 Task: Plan a visit to the science museum on the 12th at 1:00 PM to 2 PM.
Action: Mouse moved to (389, 124)
Screenshot: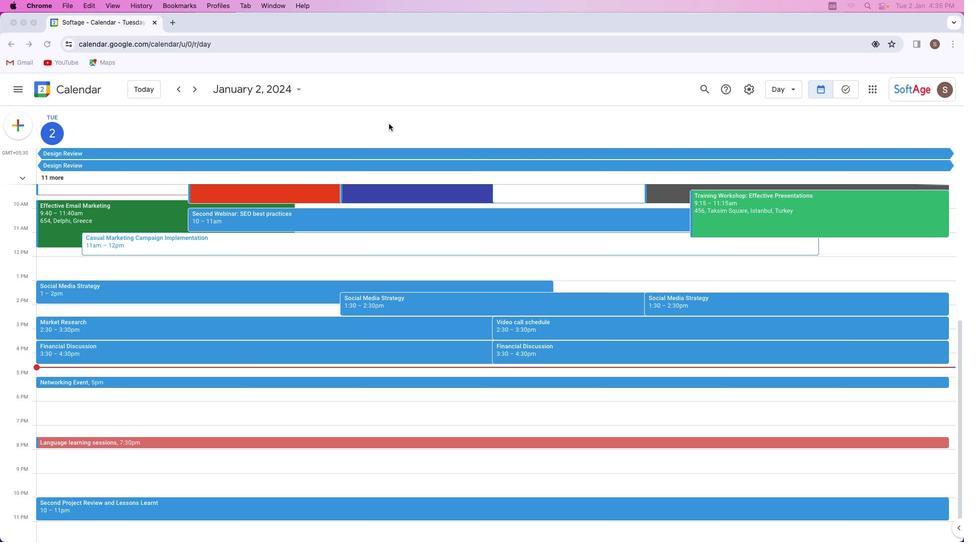 
Action: Mouse pressed left at (389, 124)
Screenshot: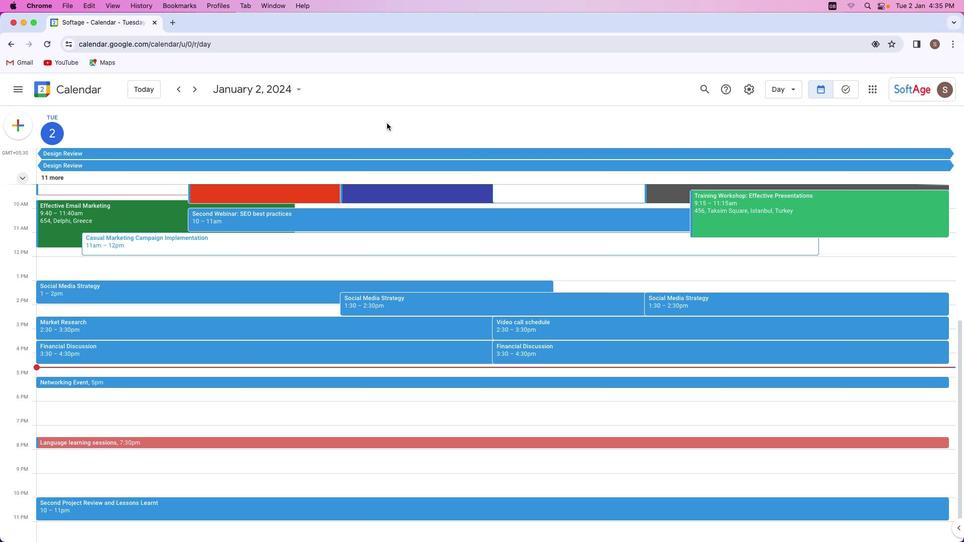 
Action: Mouse moved to (19, 121)
Screenshot: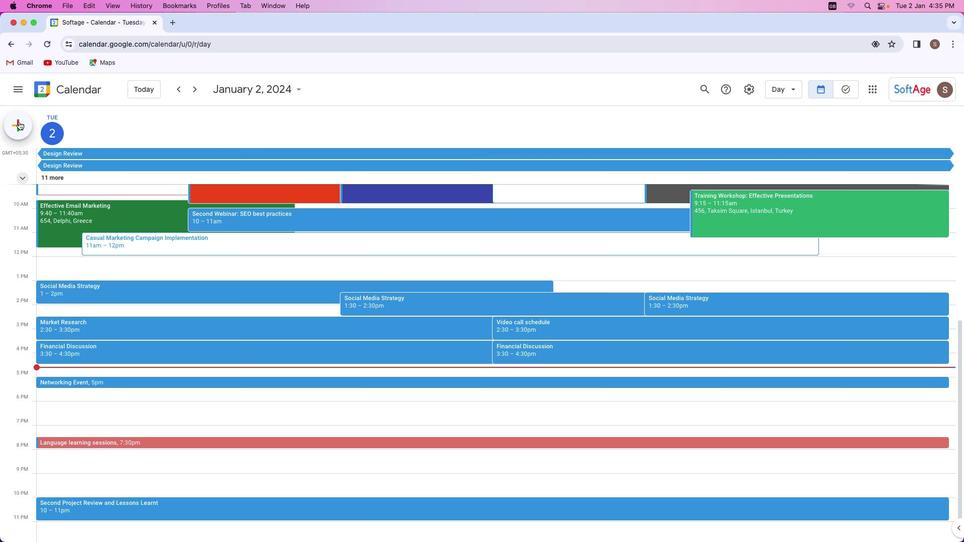 
Action: Mouse pressed left at (19, 121)
Screenshot: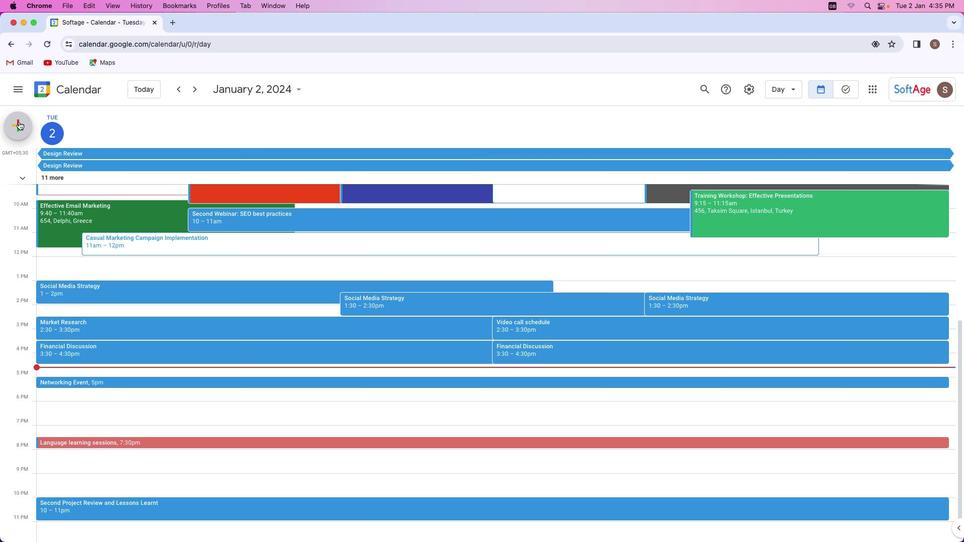 
Action: Mouse moved to (39, 151)
Screenshot: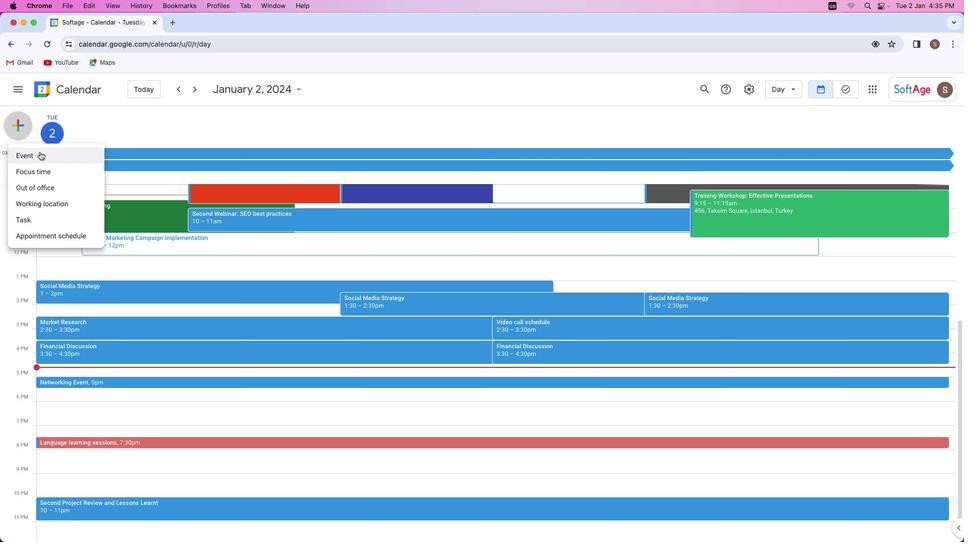 
Action: Mouse pressed left at (39, 151)
Screenshot: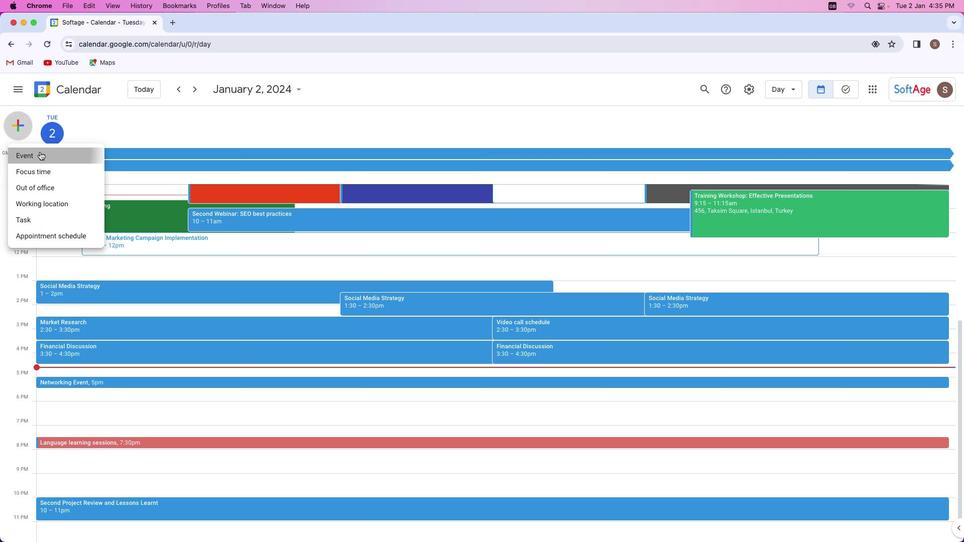 
Action: Mouse moved to (364, 214)
Screenshot: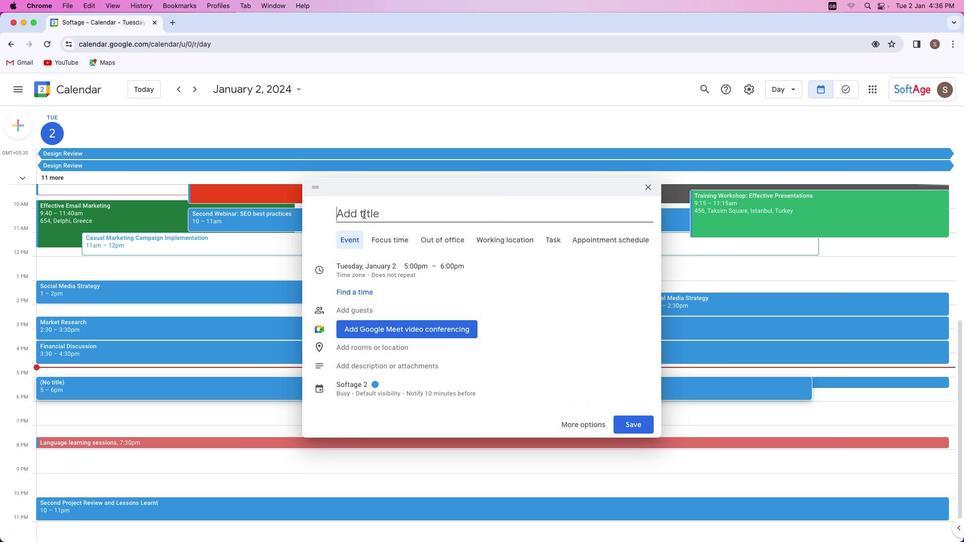 
Action: Mouse pressed left at (364, 214)
Screenshot: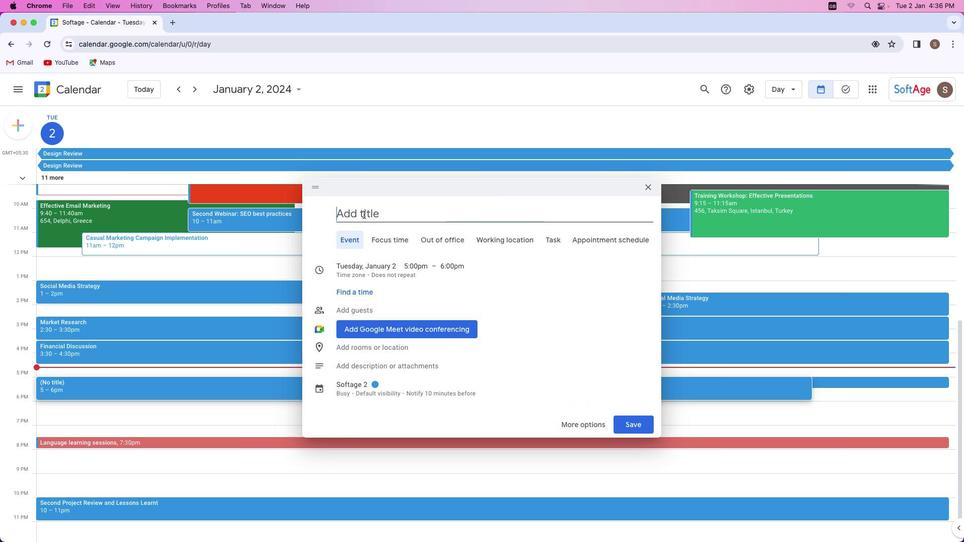 
Action: Mouse moved to (362, 217)
Screenshot: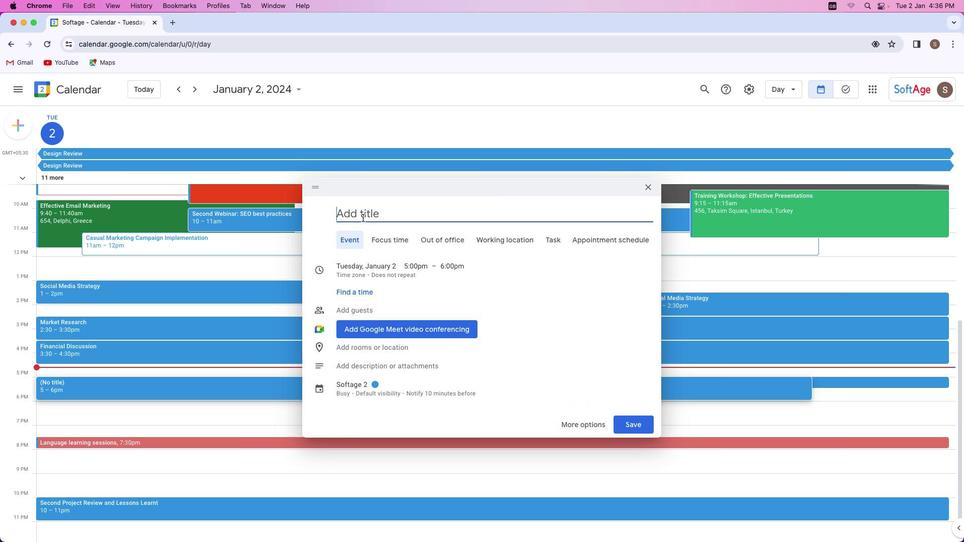 
Action: Key pressed Key.shift'V''i''s''i''t'Key.space't''o'Key.space's''c''i''e''n''c''e'Key.space'm''u''s''e''u''m'
Screenshot: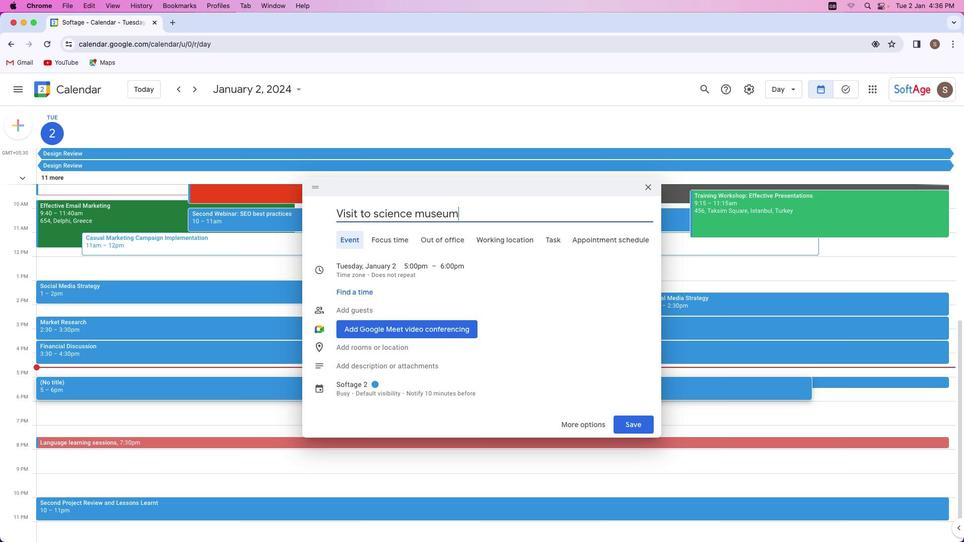 
Action: Mouse moved to (371, 267)
Screenshot: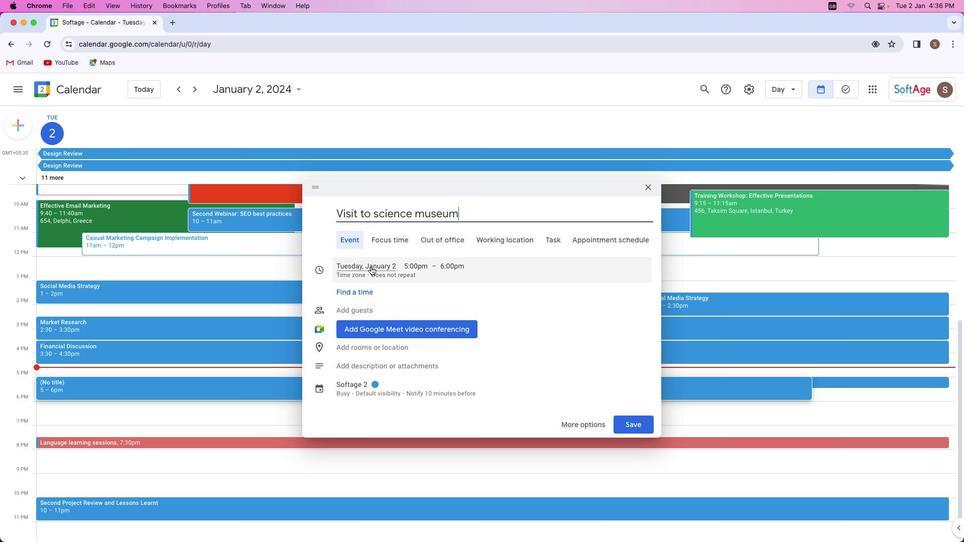 
Action: Mouse pressed left at (371, 267)
Screenshot: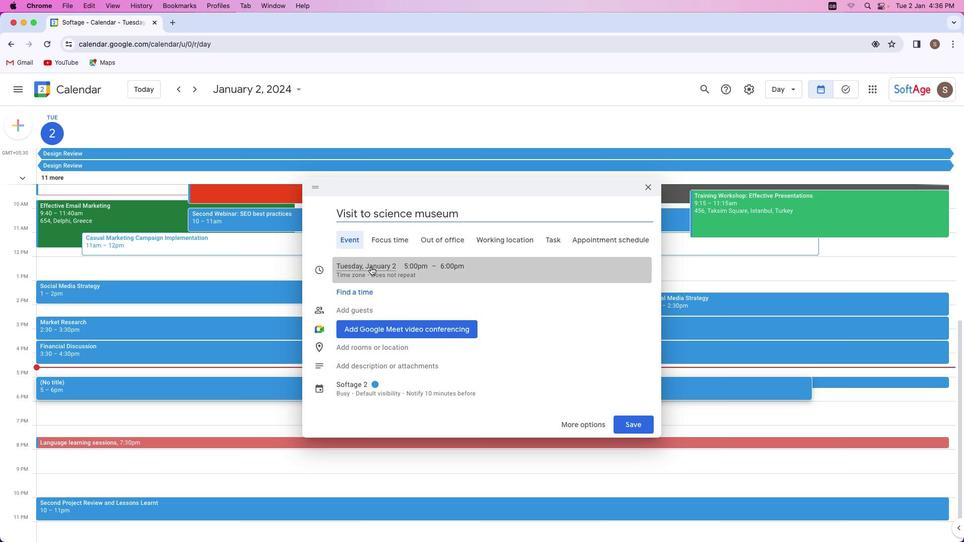 
Action: Mouse moved to (426, 332)
Screenshot: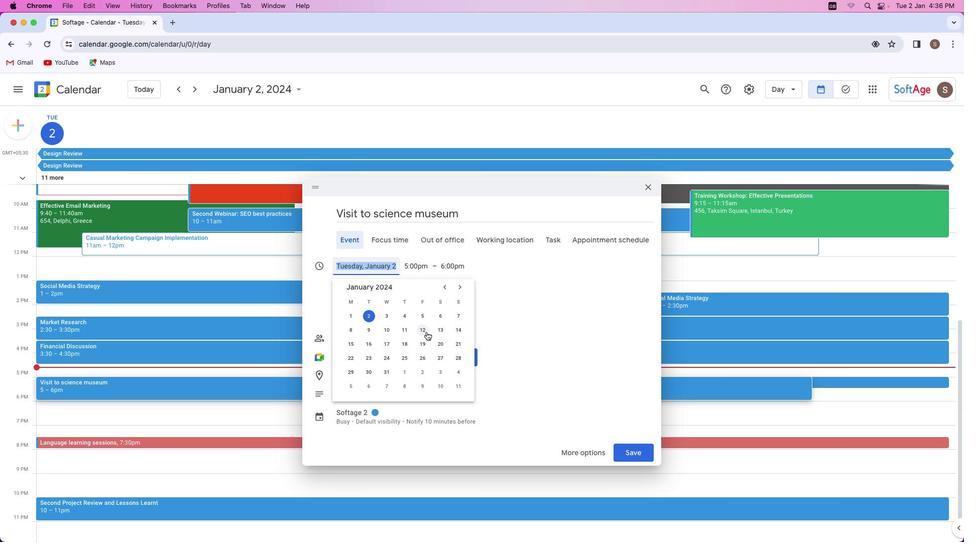 
Action: Mouse pressed left at (426, 332)
Screenshot: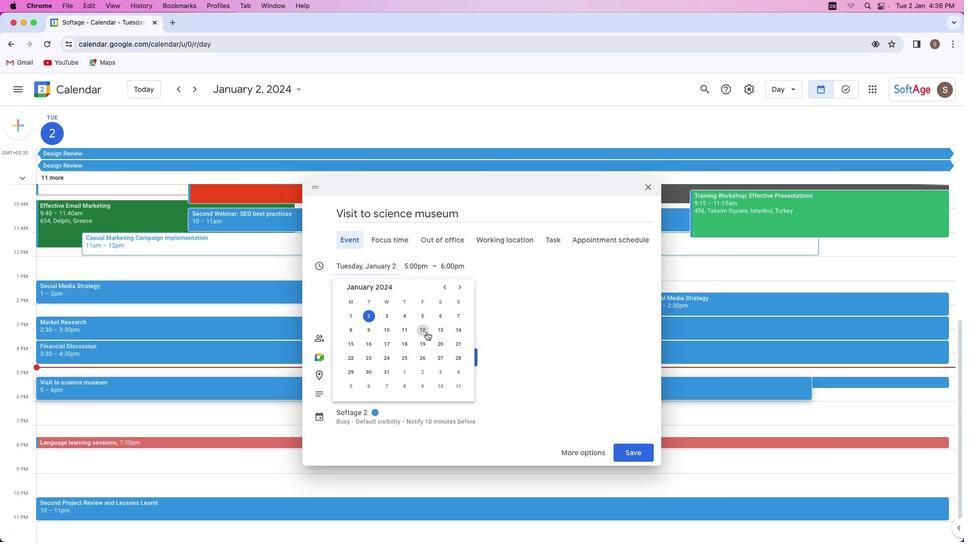 
Action: Mouse moved to (410, 266)
Screenshot: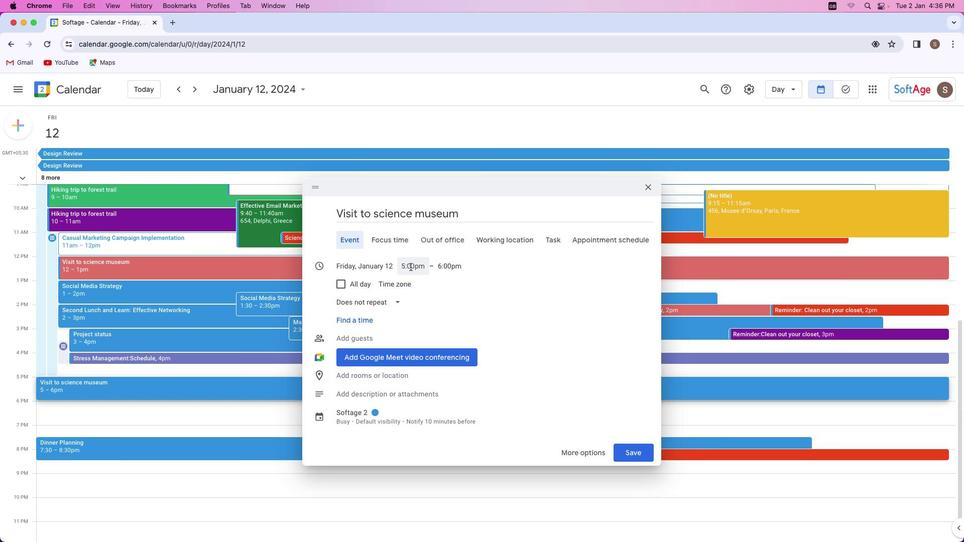 
Action: Mouse pressed left at (410, 266)
Screenshot: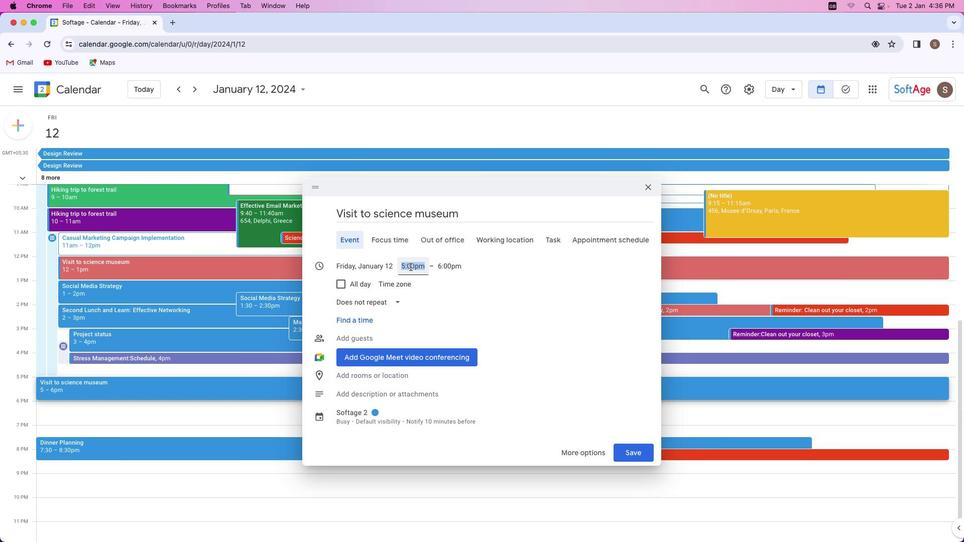 
Action: Mouse moved to (428, 319)
Screenshot: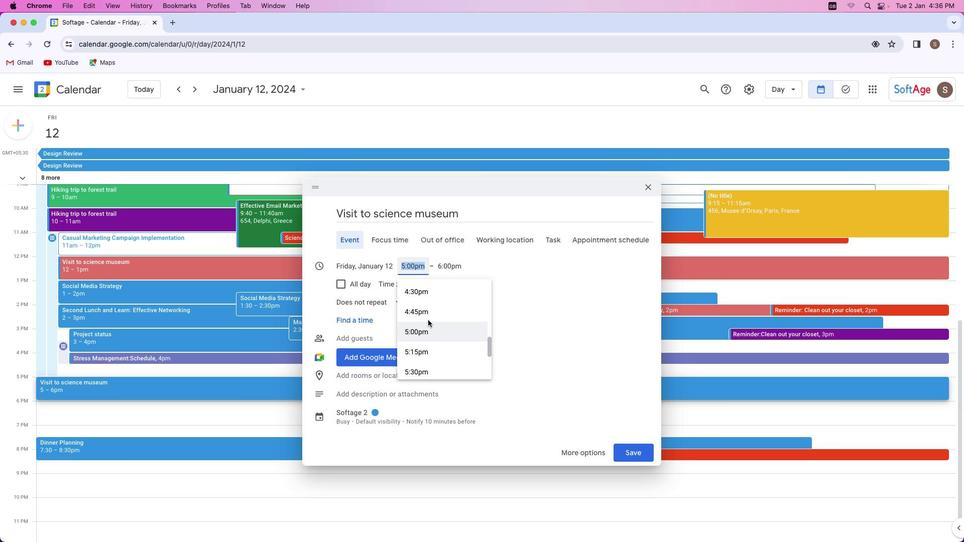 
Action: Mouse scrolled (428, 319) with delta (0, 0)
Screenshot: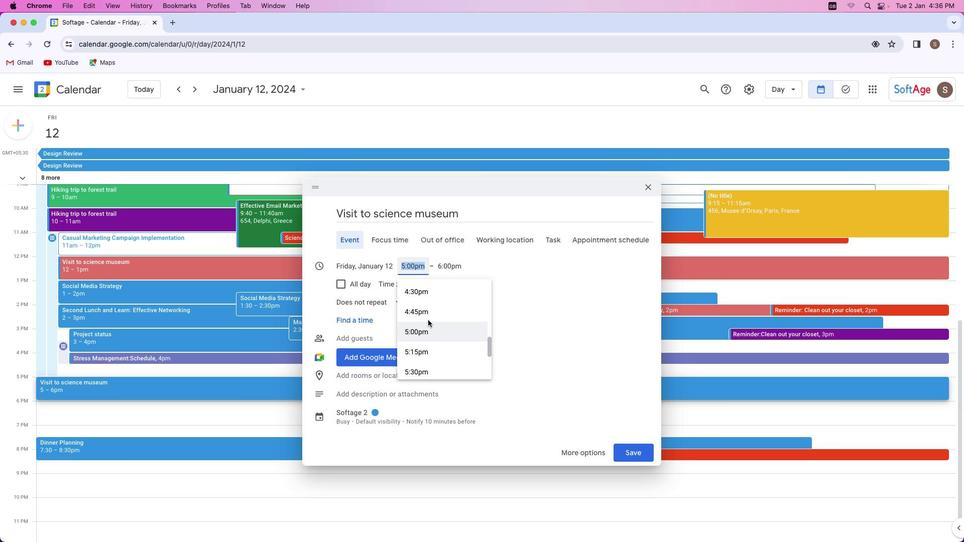 
Action: Mouse scrolled (428, 319) with delta (0, 0)
Screenshot: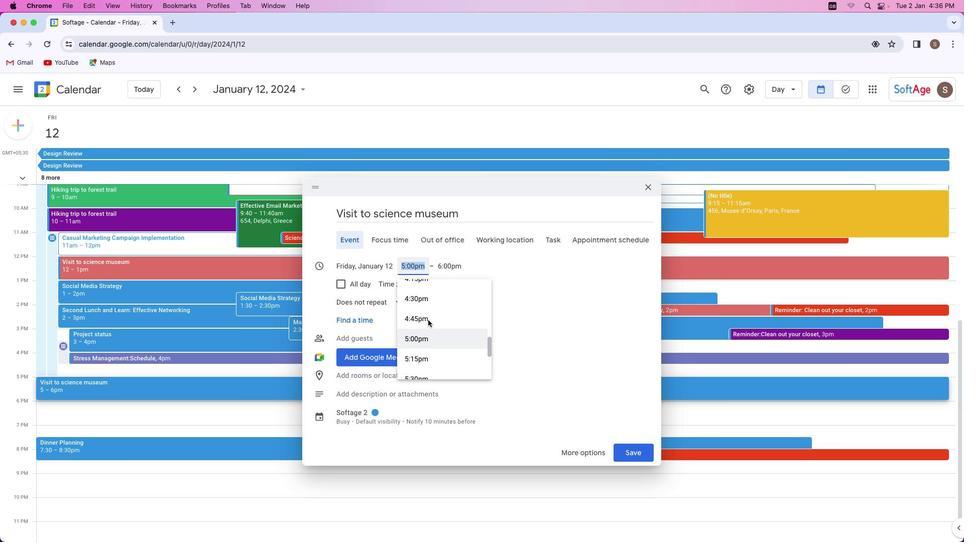 
Action: Mouse scrolled (428, 319) with delta (0, 0)
Screenshot: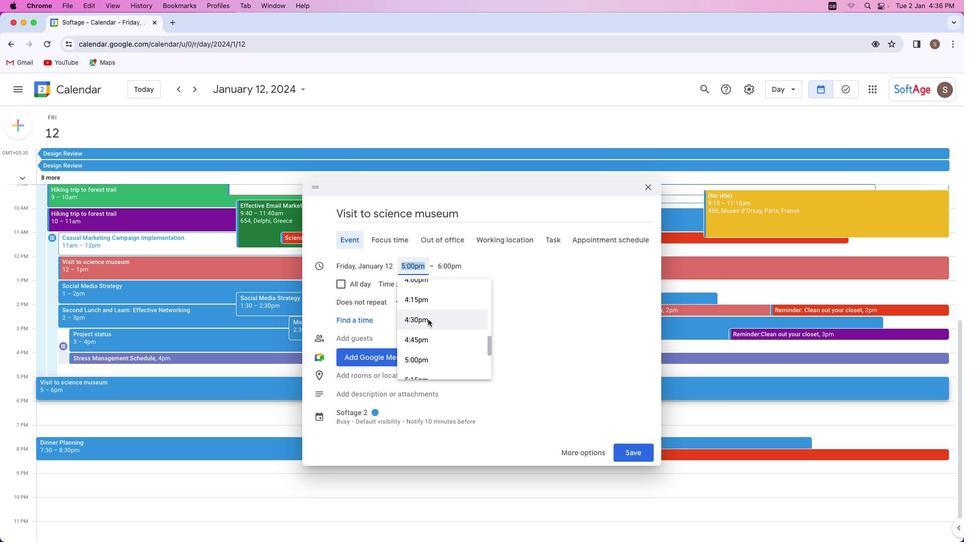 
Action: Mouse moved to (428, 319)
Screenshot: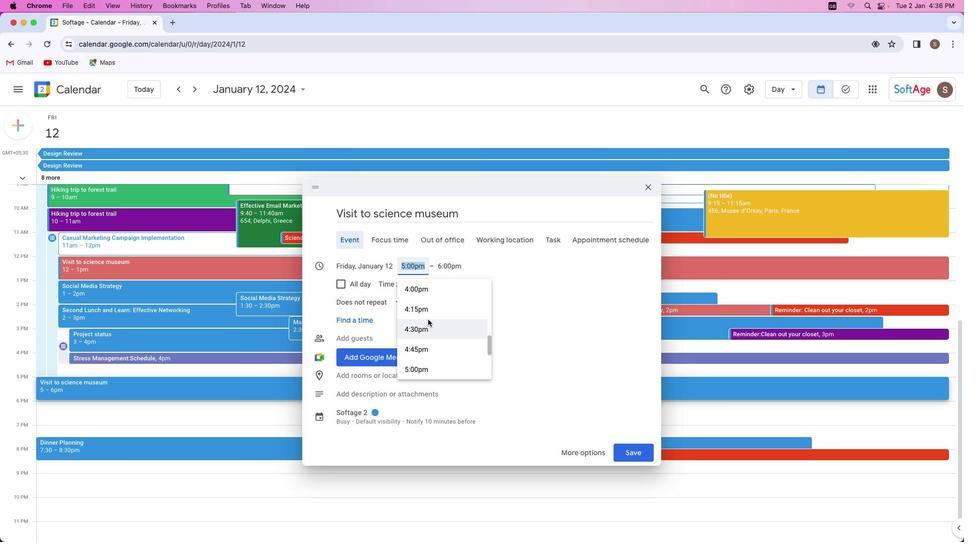 
Action: Mouse scrolled (428, 319) with delta (0, 0)
Screenshot: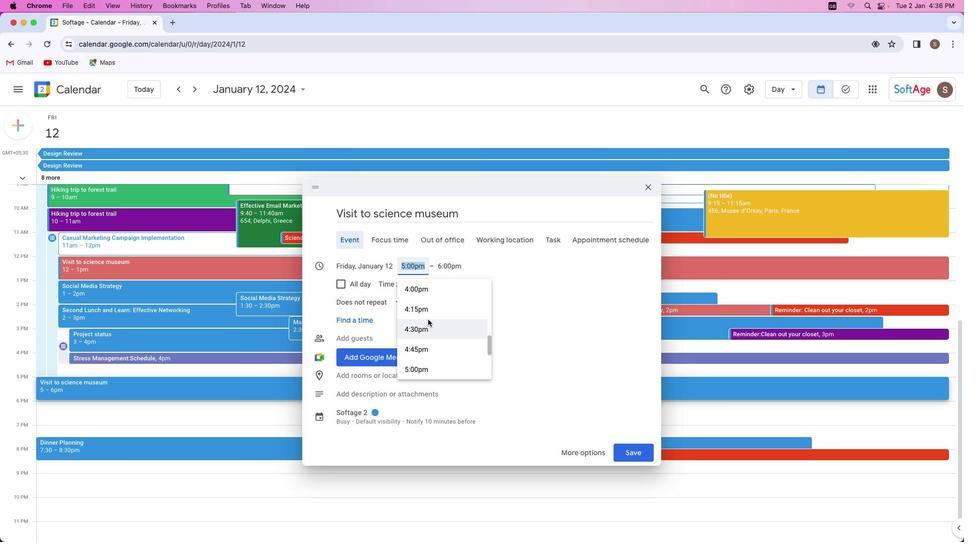 
Action: Mouse moved to (429, 322)
Screenshot: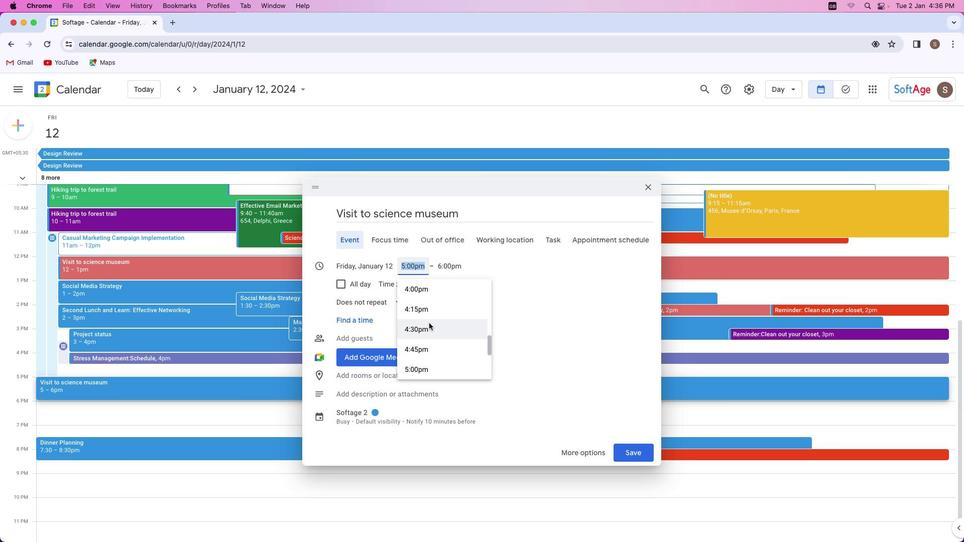 
Action: Mouse scrolled (429, 322) with delta (0, 0)
Screenshot: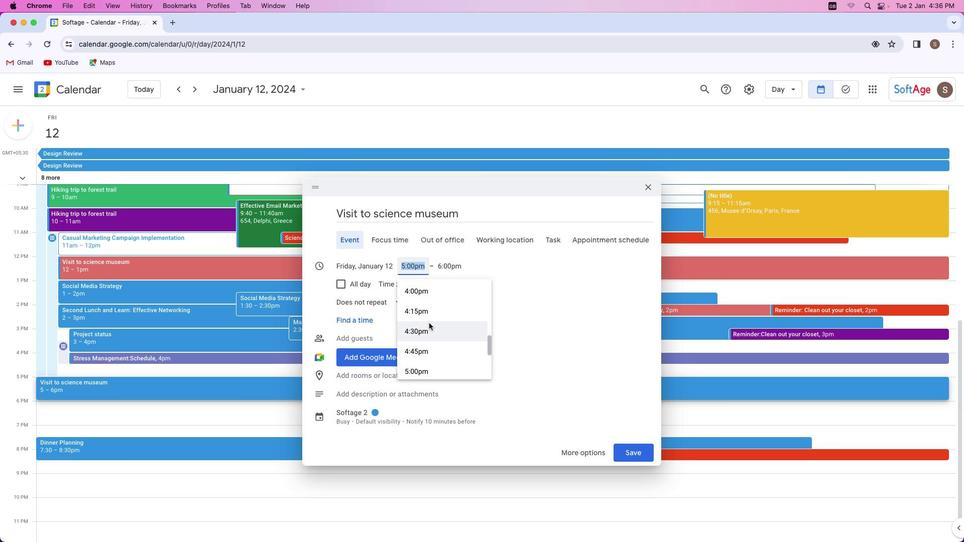 
Action: Mouse moved to (429, 322)
Screenshot: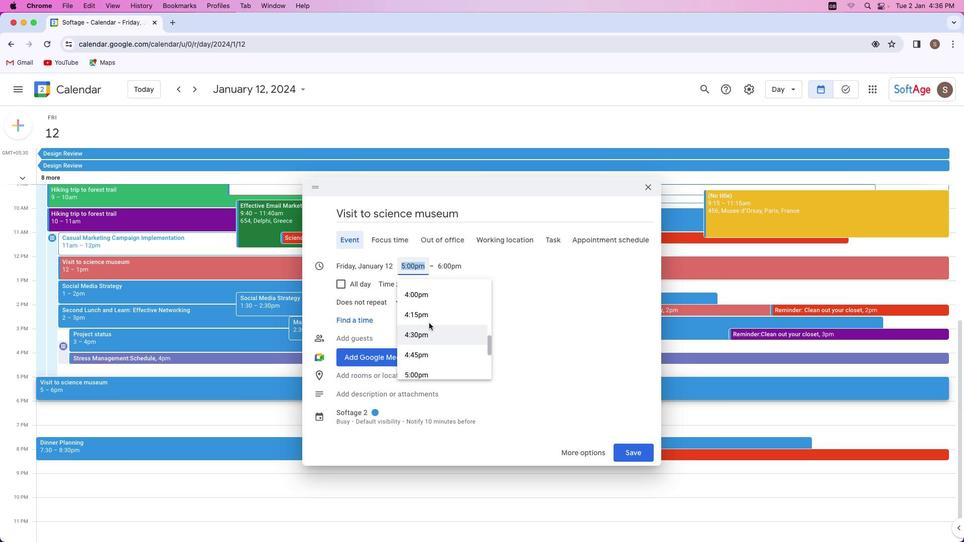 
Action: Mouse scrolled (429, 322) with delta (0, 0)
Screenshot: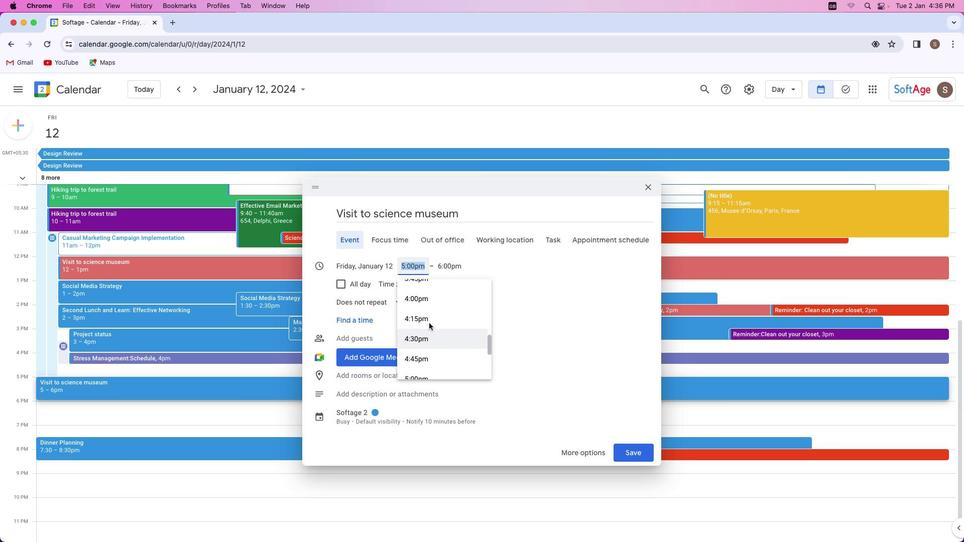 
Action: Mouse scrolled (429, 322) with delta (0, 0)
Screenshot: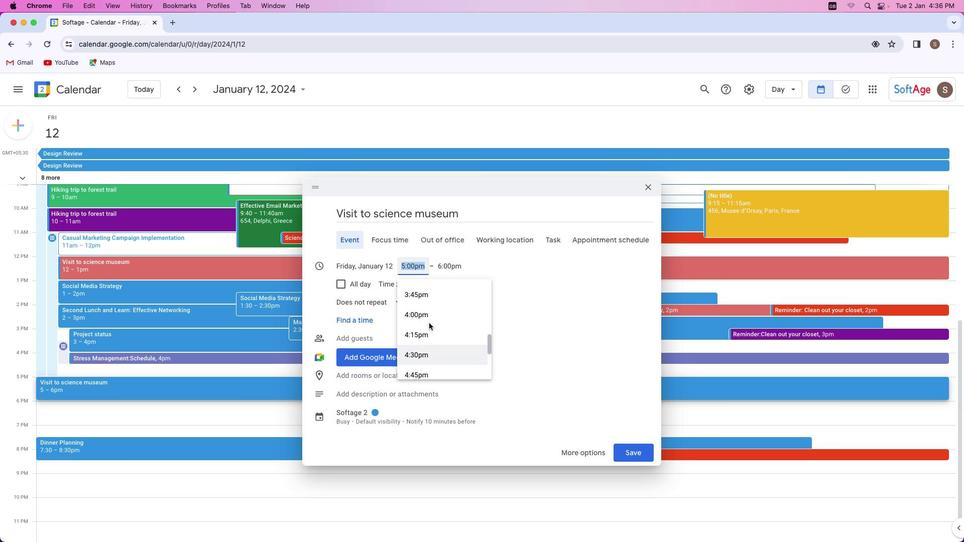 
Action: Mouse scrolled (429, 322) with delta (0, 0)
Screenshot: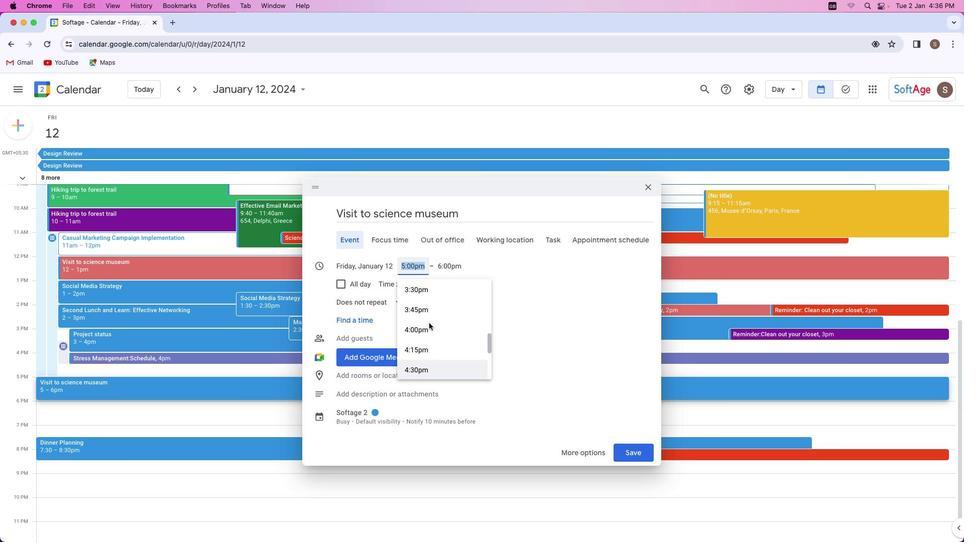
Action: Mouse moved to (428, 322)
Screenshot: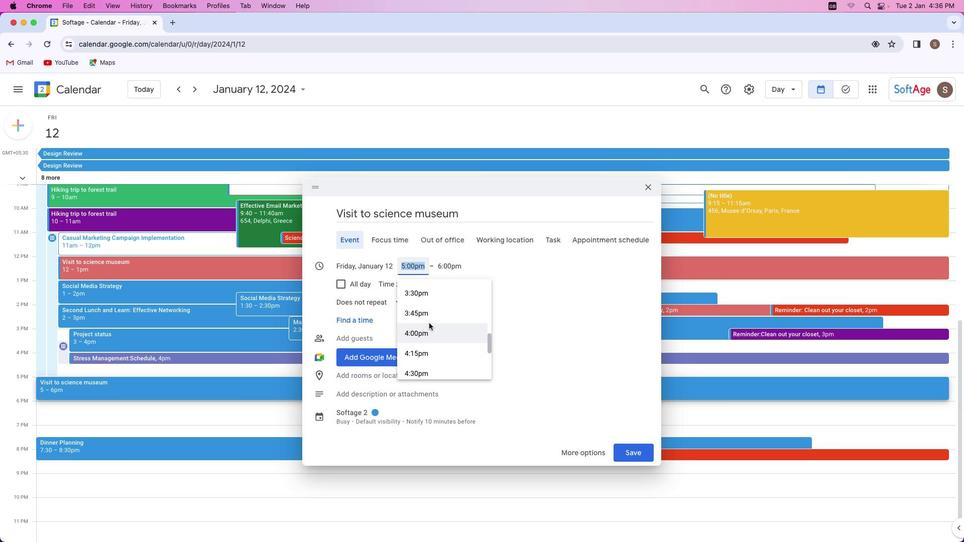 
Action: Mouse scrolled (428, 322) with delta (0, 0)
Screenshot: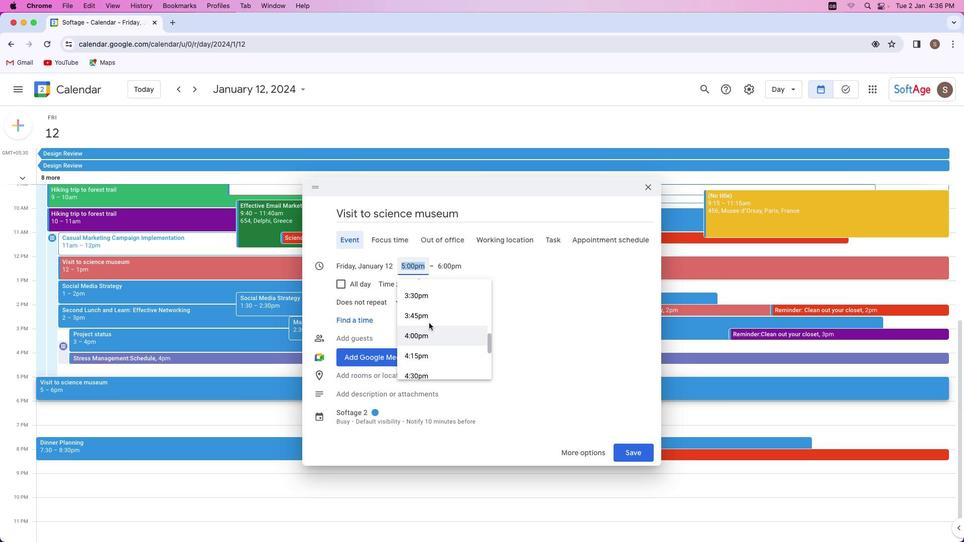 
Action: Mouse scrolled (428, 322) with delta (0, 0)
Screenshot: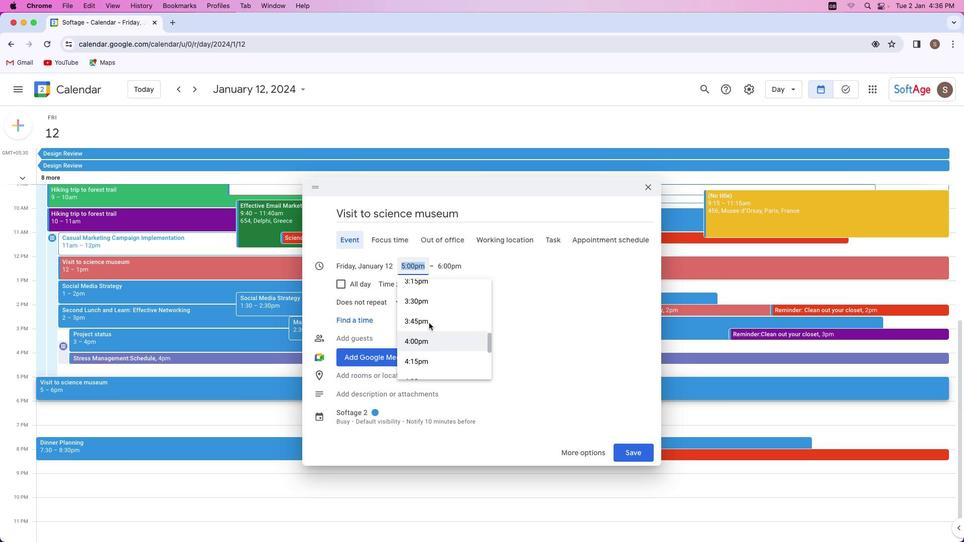 
Action: Mouse scrolled (428, 322) with delta (0, 0)
Screenshot: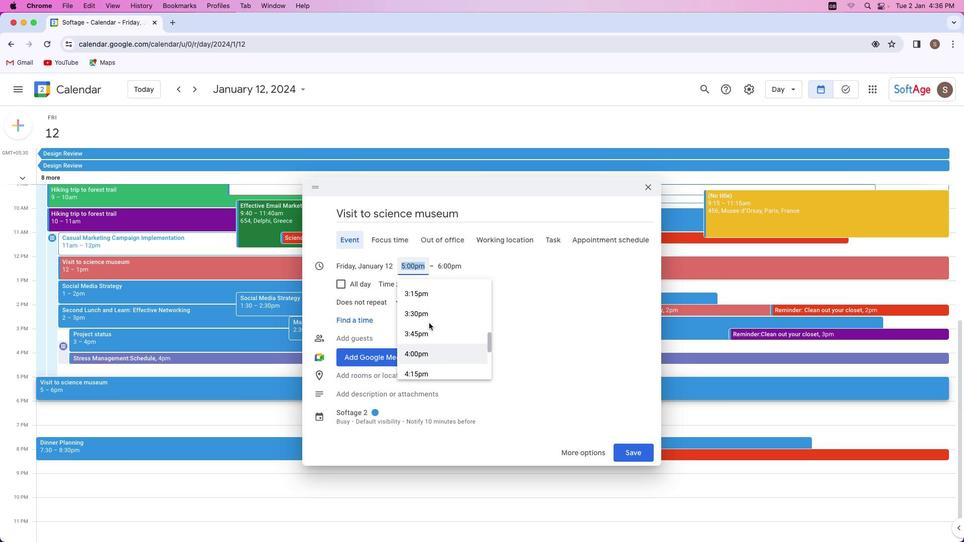 
Action: Mouse scrolled (428, 322) with delta (0, 0)
Screenshot: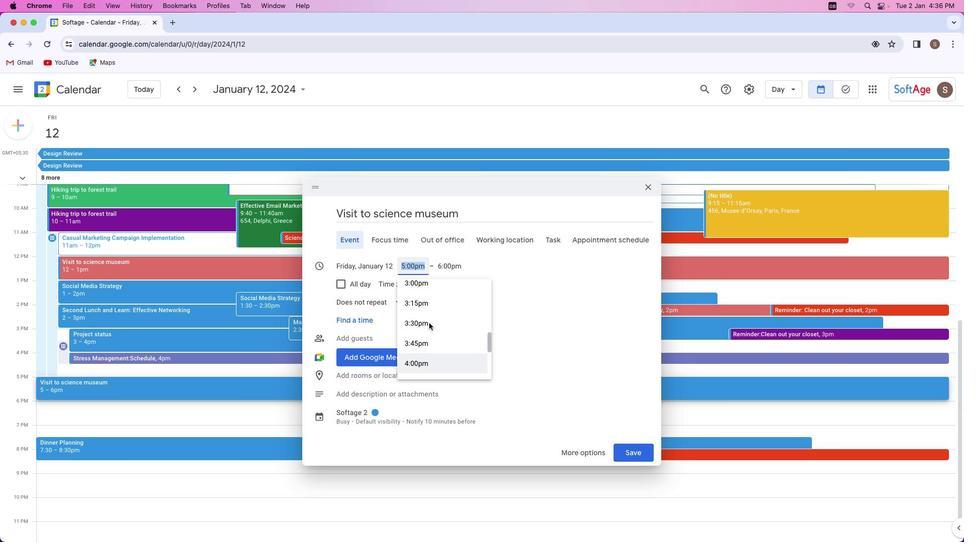 
Action: Mouse scrolled (428, 322) with delta (0, 0)
Screenshot: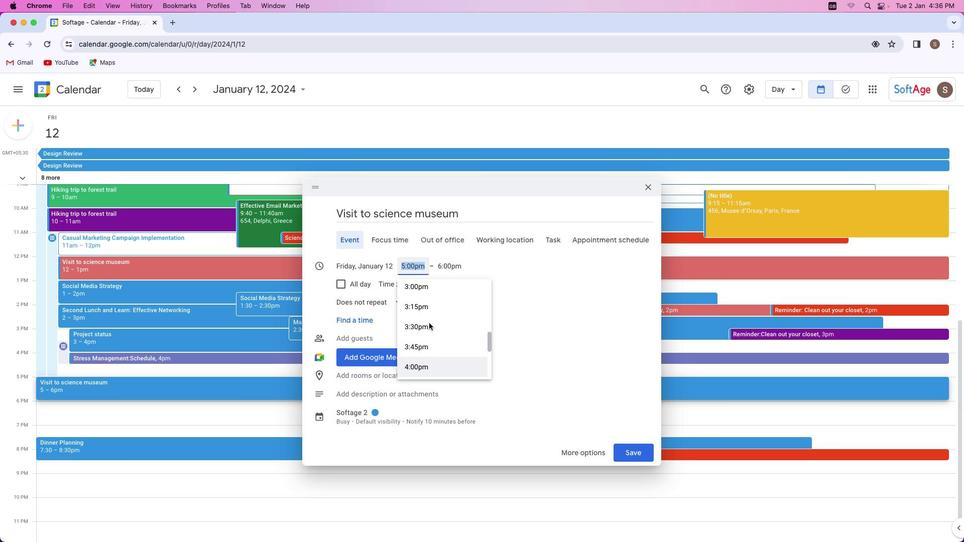 
Action: Mouse scrolled (428, 322) with delta (0, 0)
Screenshot: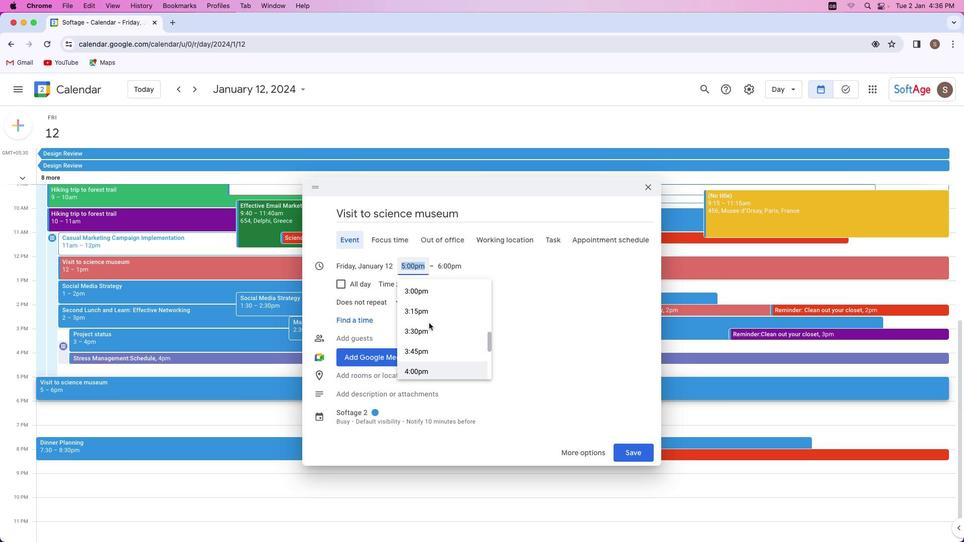 
Action: Mouse scrolled (428, 322) with delta (0, 0)
Screenshot: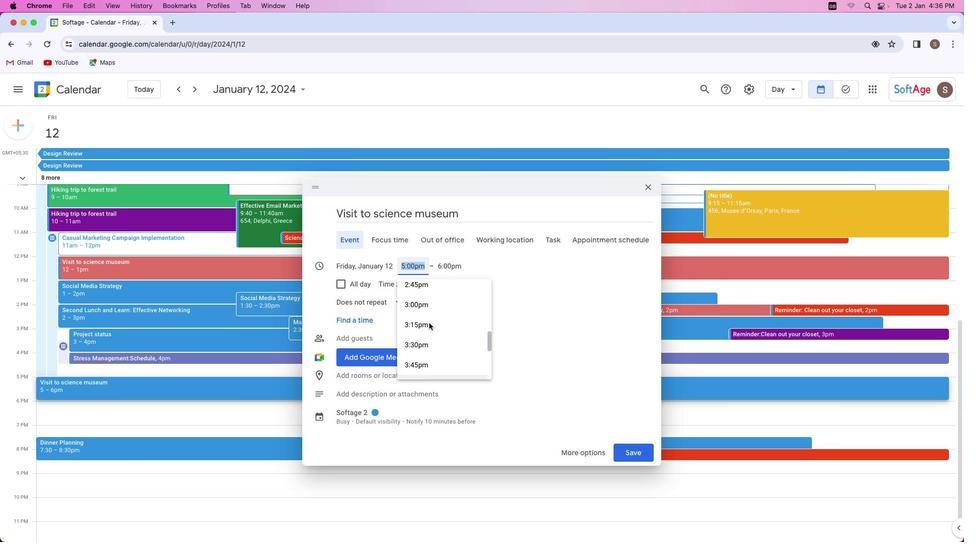 
Action: Mouse scrolled (428, 322) with delta (0, 0)
Screenshot: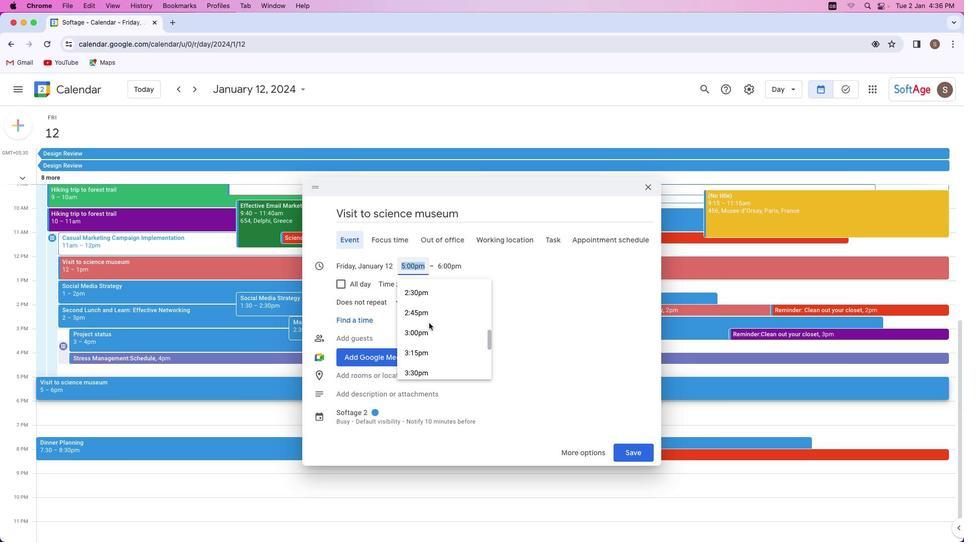 
Action: Mouse scrolled (428, 322) with delta (0, 0)
Screenshot: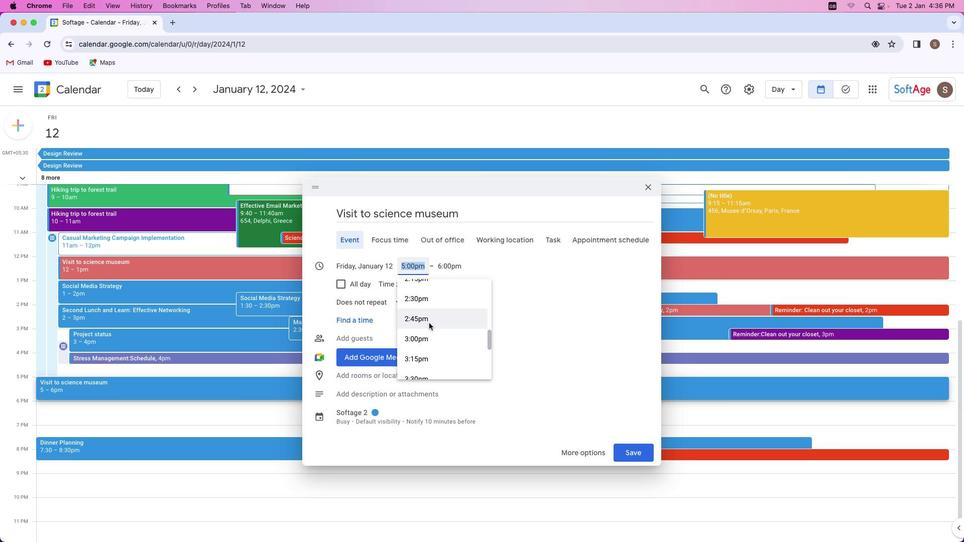 
Action: Mouse scrolled (428, 322) with delta (0, 0)
Screenshot: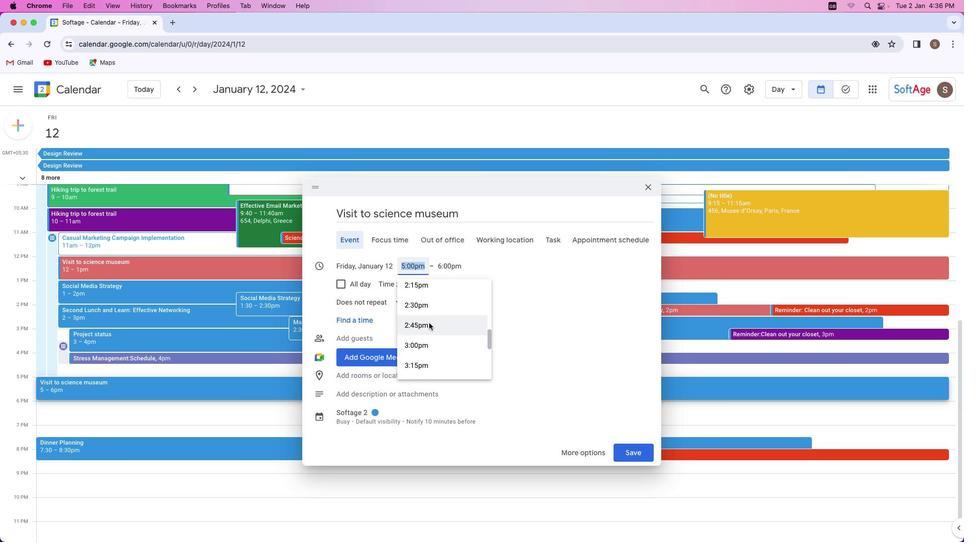 
Action: Mouse scrolled (428, 322) with delta (0, 0)
Screenshot: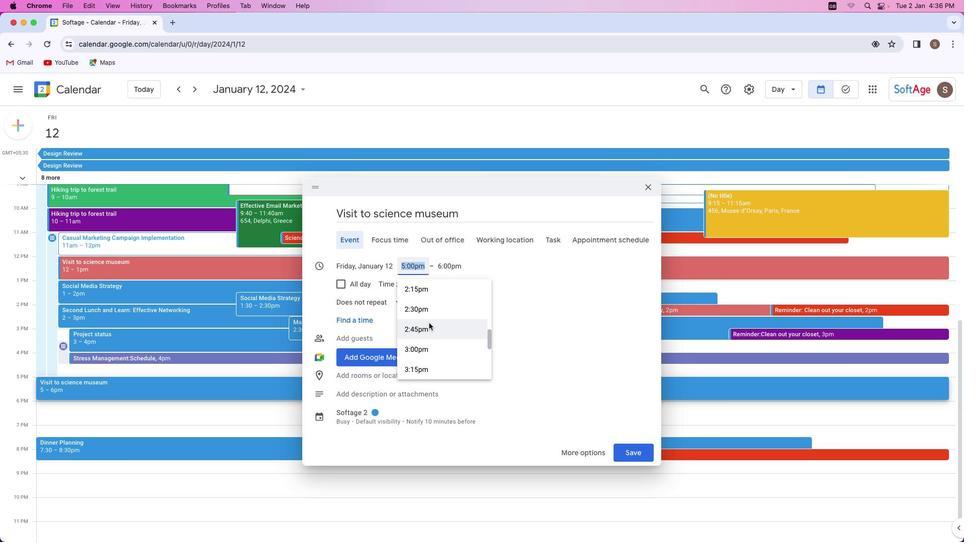
Action: Mouse scrolled (428, 322) with delta (0, 0)
Screenshot: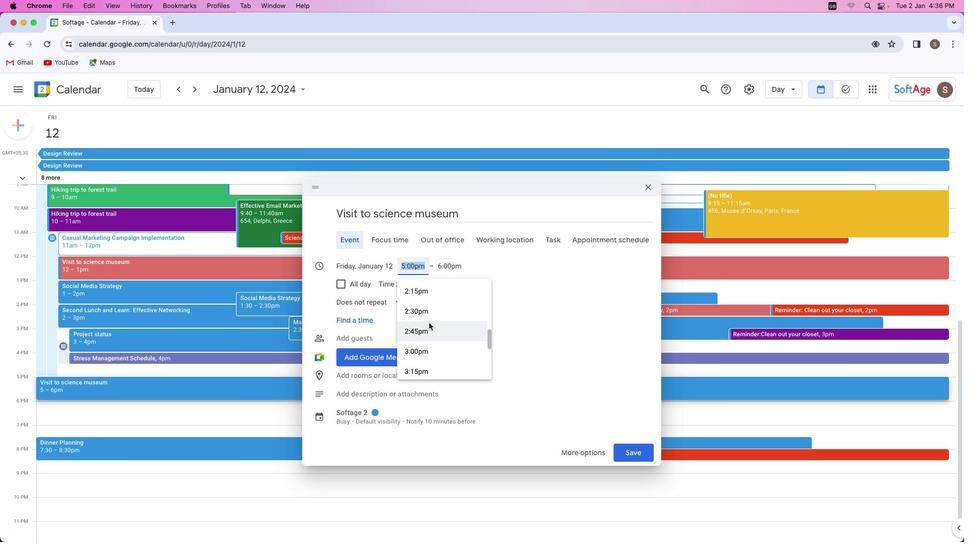 
Action: Mouse scrolled (428, 322) with delta (0, 0)
Screenshot: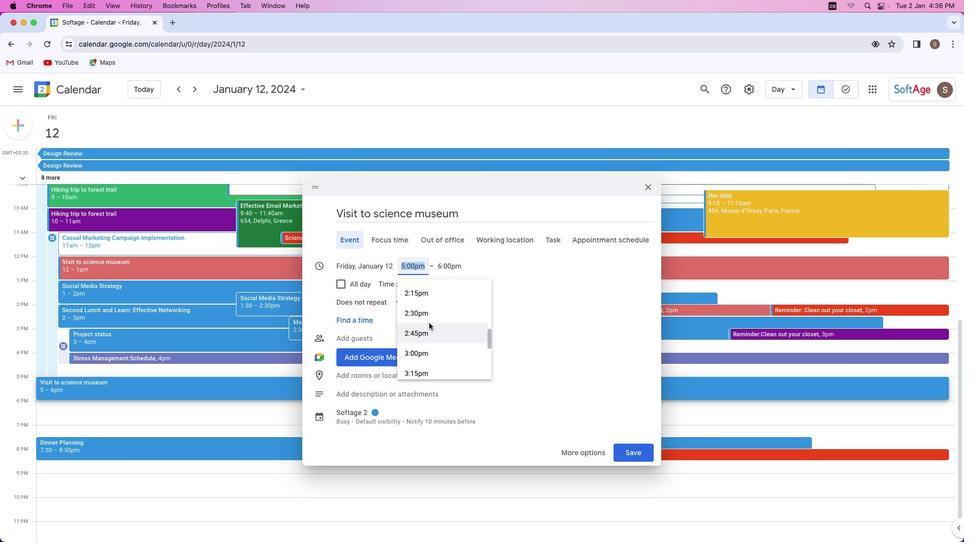 
Action: Mouse scrolled (428, 322) with delta (0, 0)
Screenshot: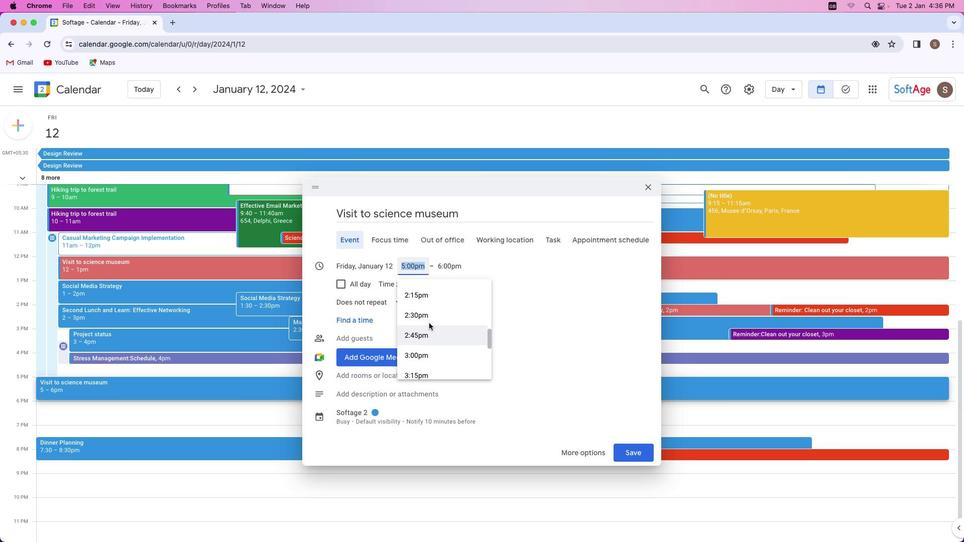 
Action: Mouse scrolled (428, 322) with delta (0, 0)
Screenshot: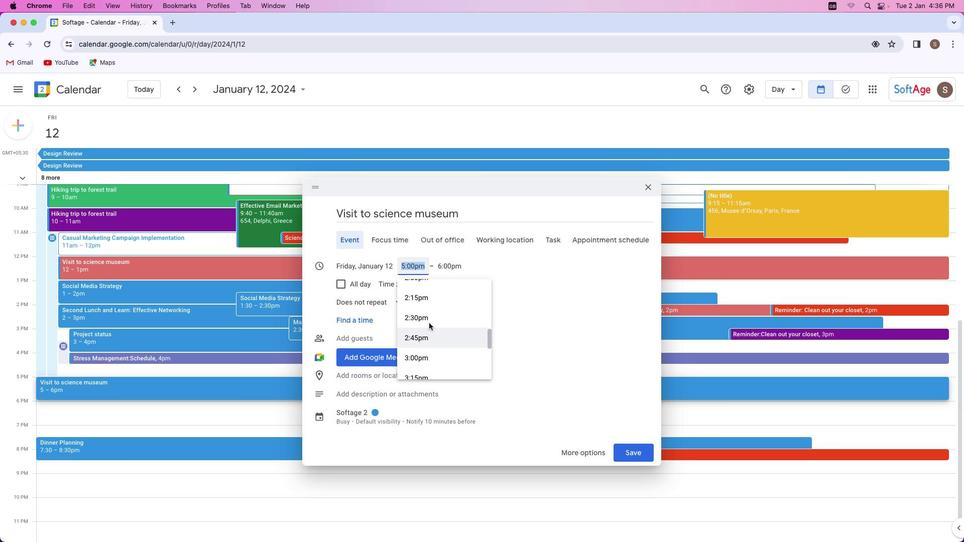 
Action: Mouse scrolled (428, 322) with delta (0, 0)
Screenshot: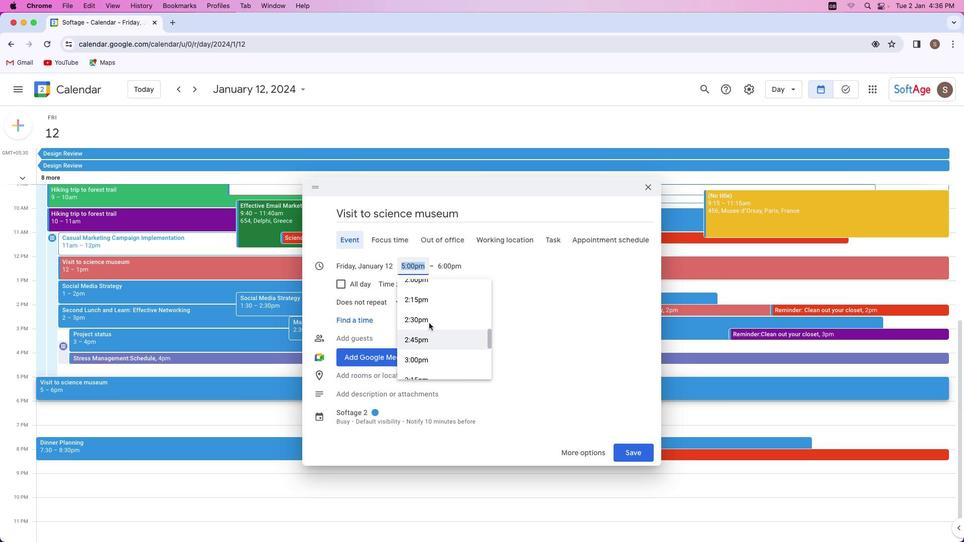 
Action: Mouse scrolled (428, 322) with delta (0, 0)
Screenshot: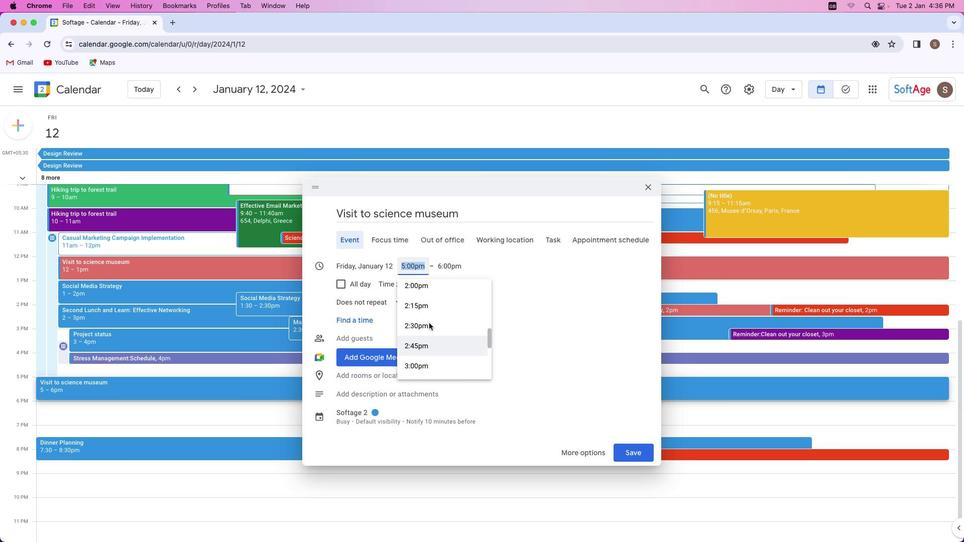 
Action: Mouse scrolled (428, 322) with delta (0, 0)
Screenshot: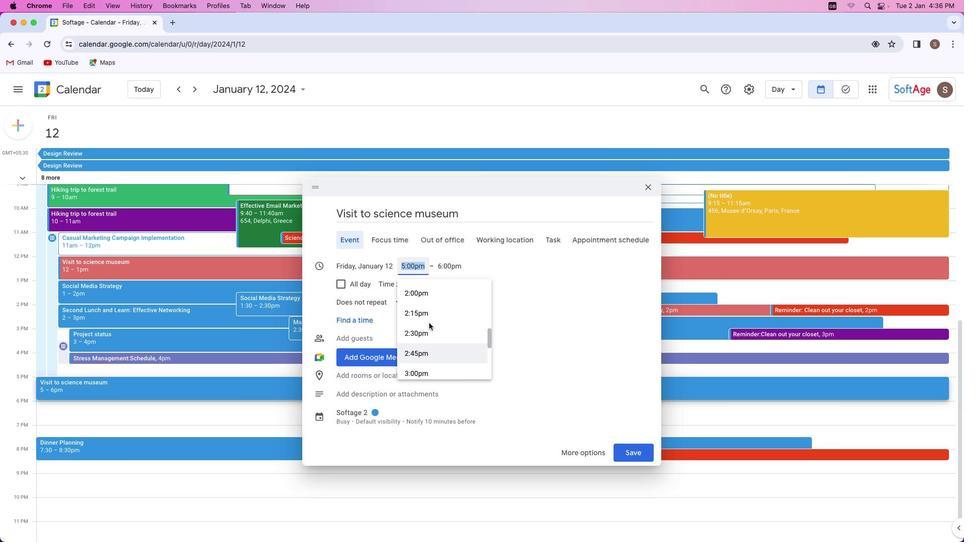 
Action: Mouse scrolled (428, 322) with delta (0, 0)
Screenshot: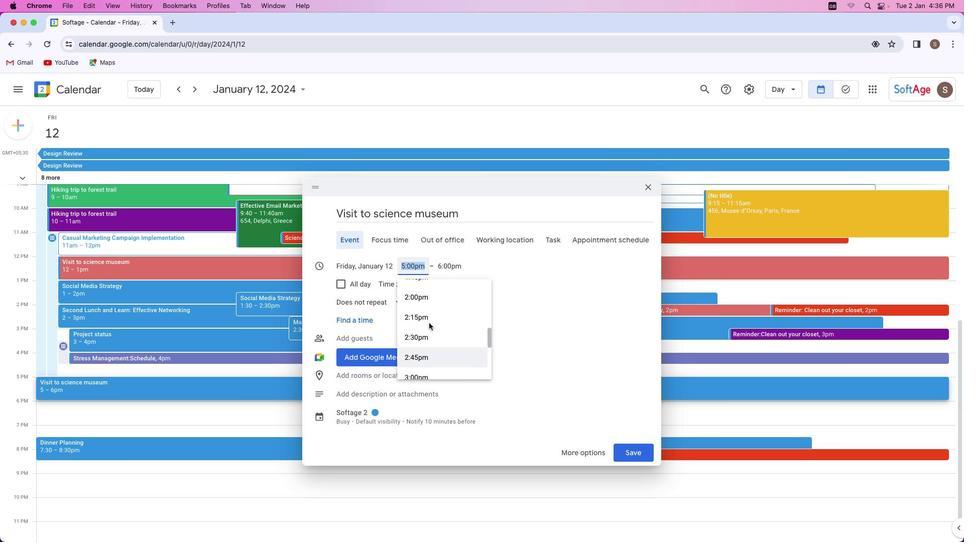 
Action: Mouse scrolled (428, 322) with delta (0, 0)
Screenshot: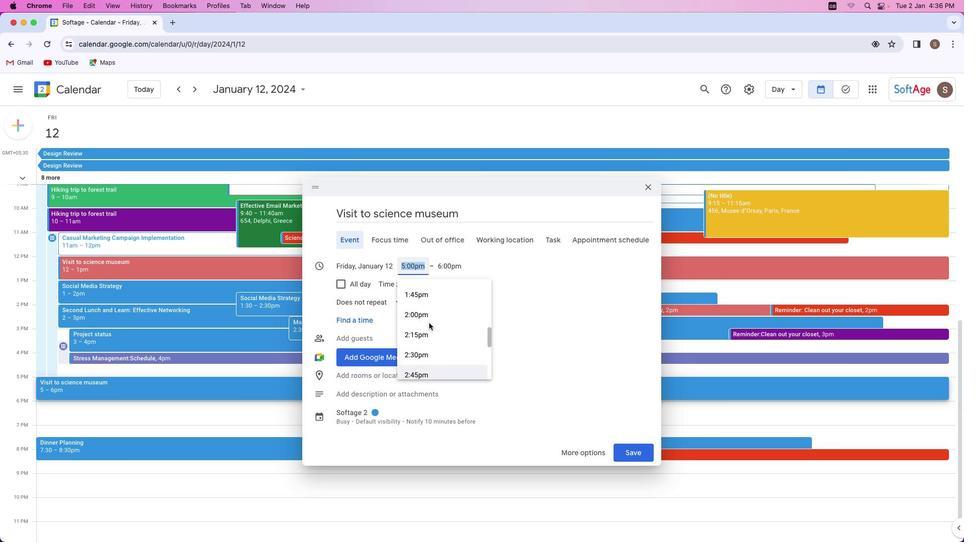 
Action: Mouse scrolled (428, 322) with delta (0, 0)
Screenshot: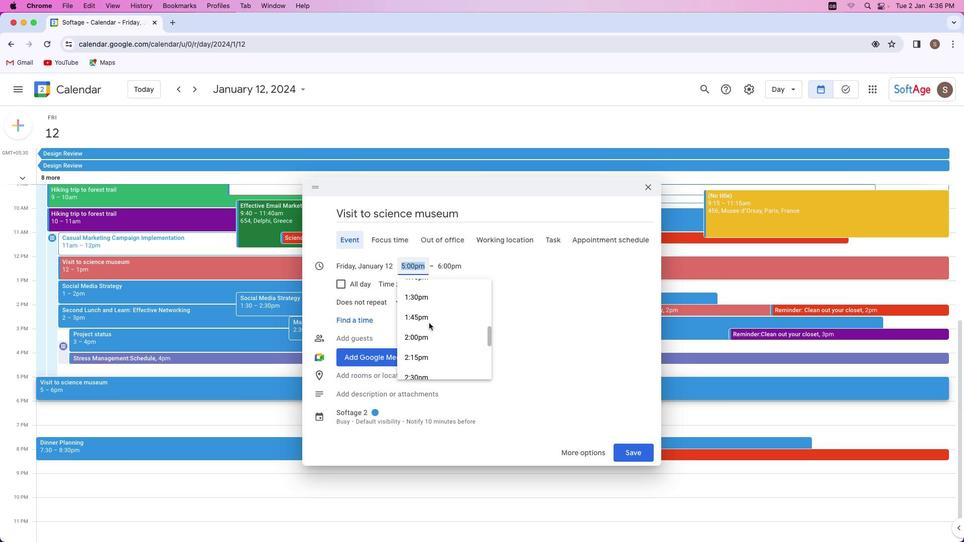 
Action: Mouse scrolled (428, 322) with delta (0, 0)
Screenshot: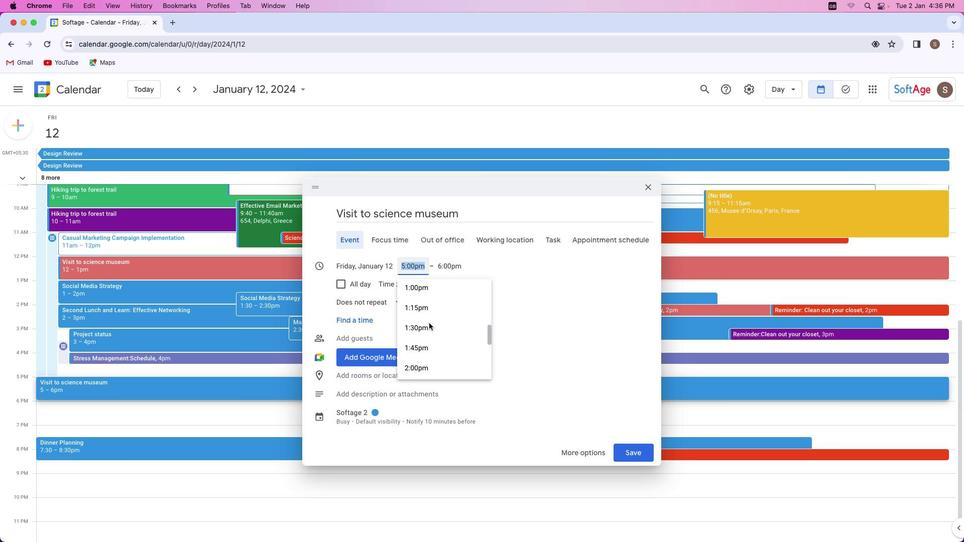
Action: Mouse scrolled (428, 322) with delta (0, 0)
Screenshot: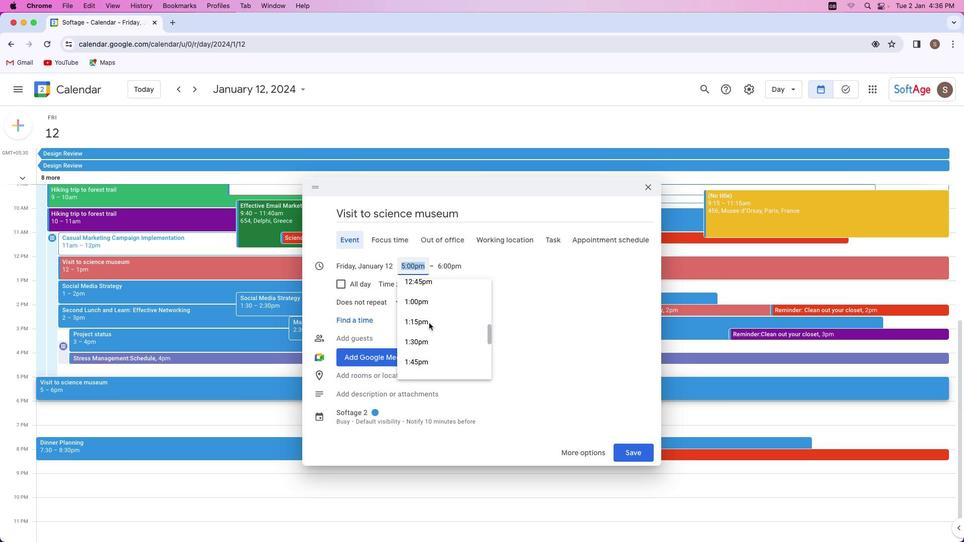
Action: Mouse moved to (429, 303)
Screenshot: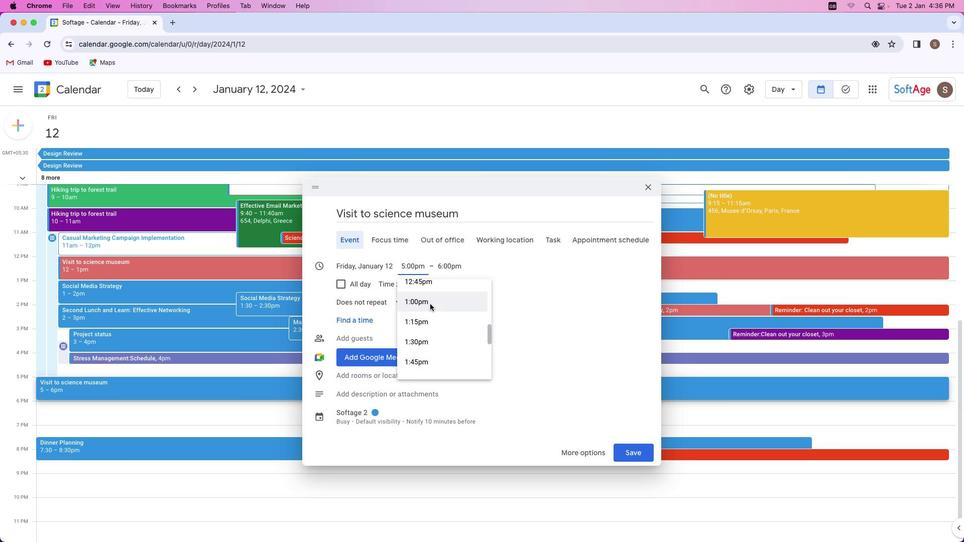 
Action: Mouse pressed left at (429, 303)
Screenshot: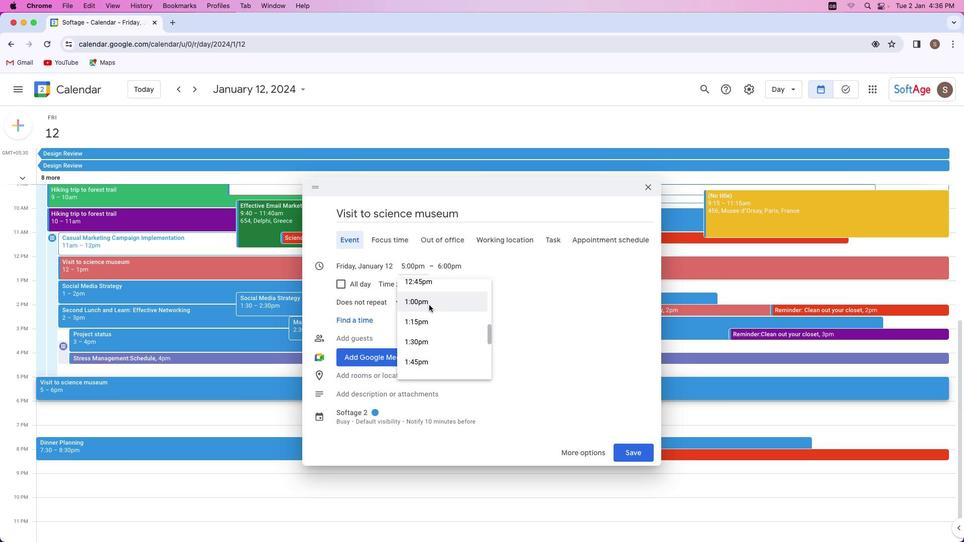 
Action: Mouse moved to (374, 393)
Screenshot: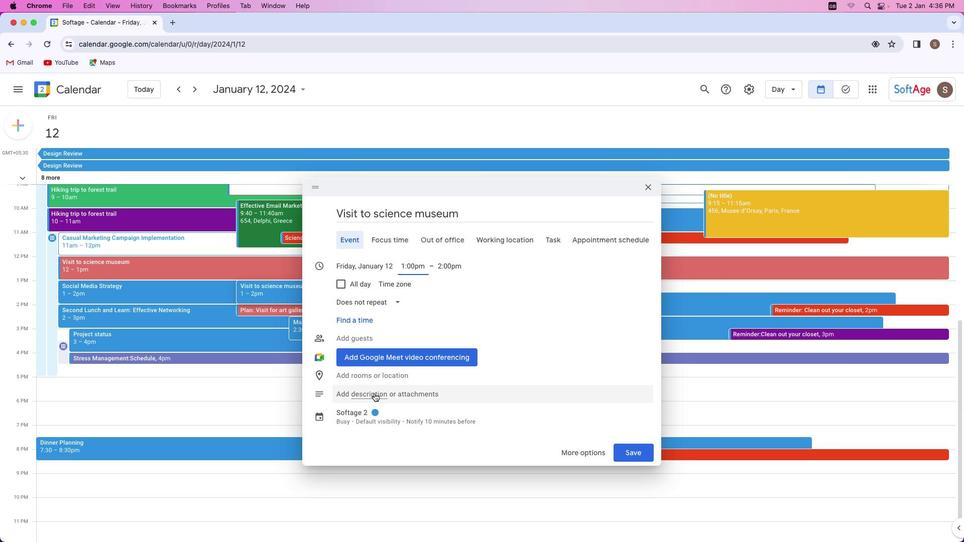 
Action: Mouse pressed left at (374, 393)
Screenshot: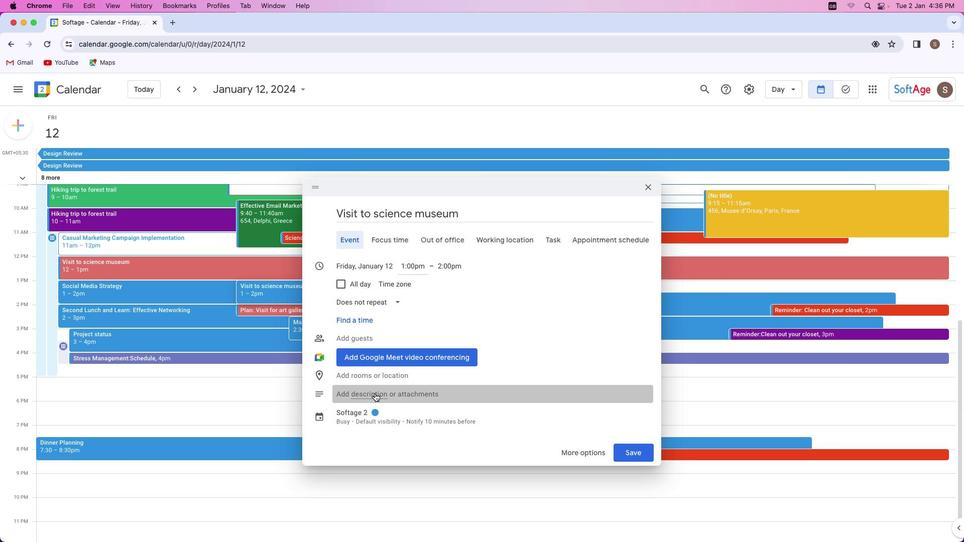 
Action: Mouse moved to (441, 330)
Screenshot: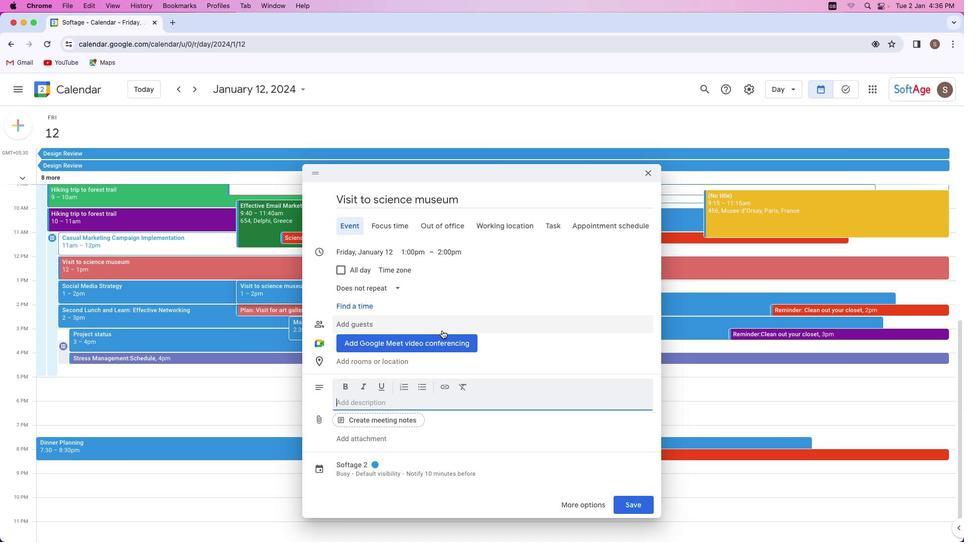 
Action: Key pressed Key.shift'T''h''i''s'Key.space'p''l''a''n'Key.space'i''s'Key.space'v''i''s''i''t'Key.space't''o'Key.space't''h''e'Key.space's''c''i''e''n''c''e'Key.space'm''u''s''e''u''m''.'
Screenshot: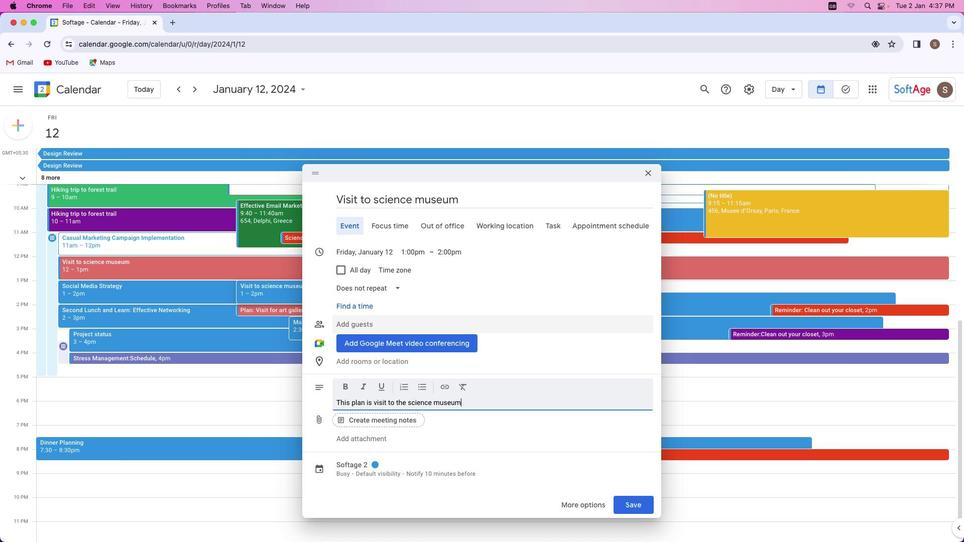 
Action: Mouse moved to (374, 402)
Screenshot: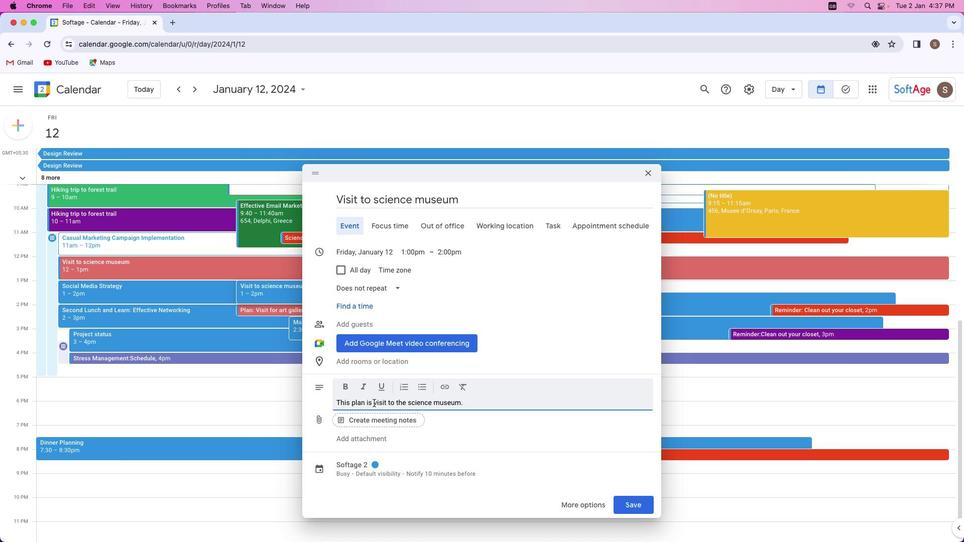 
Action: Mouse pressed left at (374, 402)
Screenshot: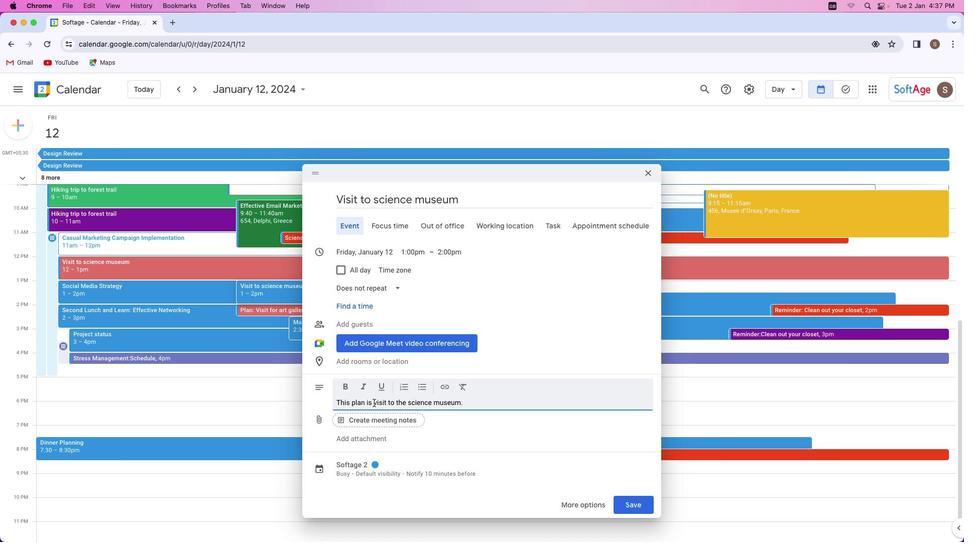 
Action: Mouse moved to (385, 400)
Screenshot: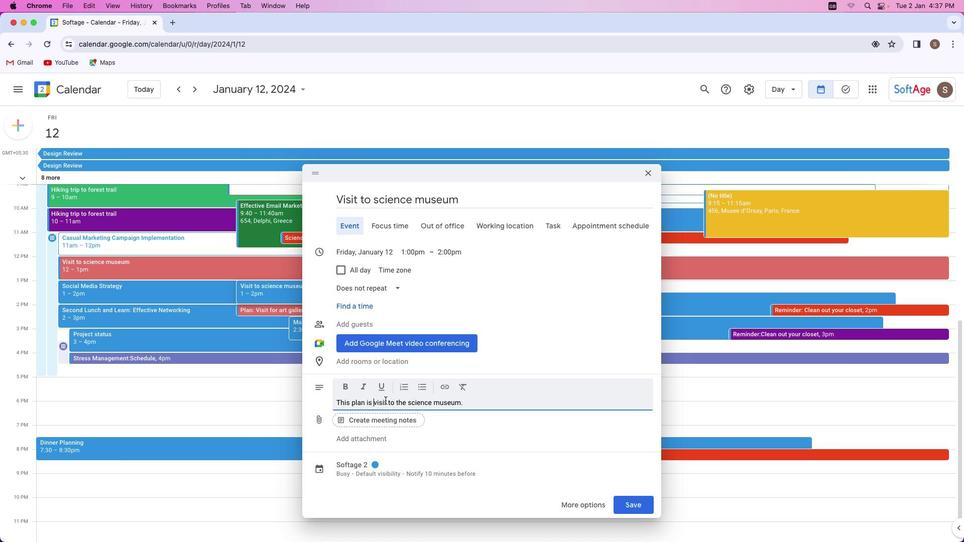 
Action: Key pressed 'f''o''r'Key.space
Screenshot: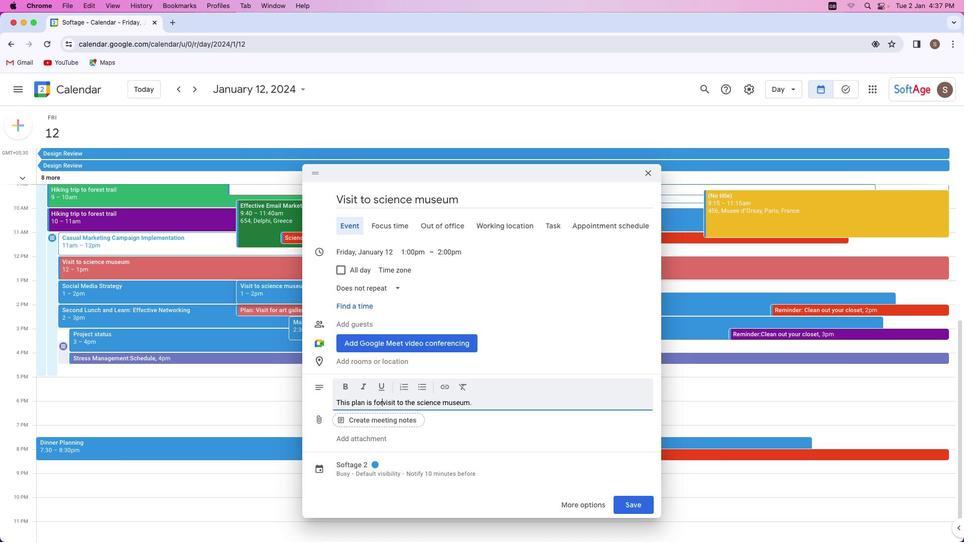 
Action: Mouse moved to (378, 463)
Screenshot: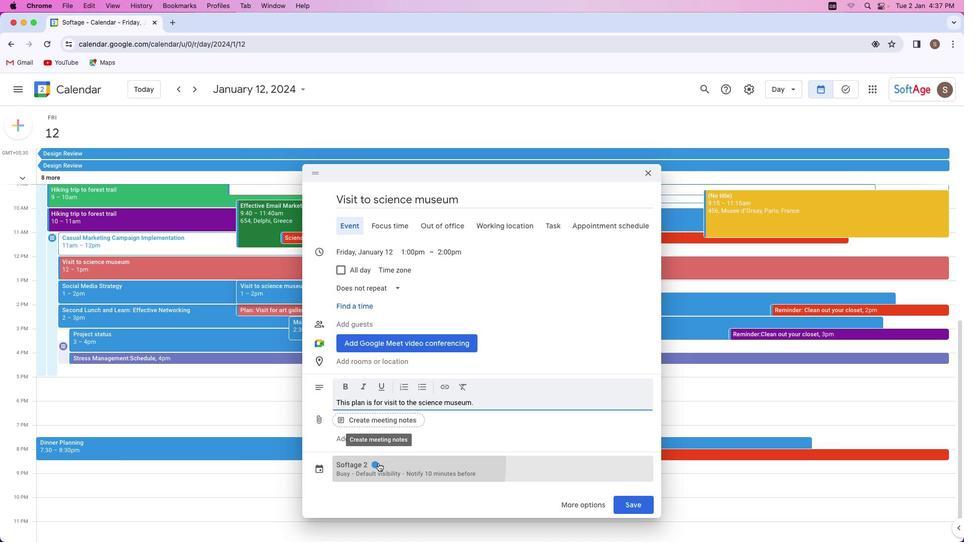 
Action: Mouse pressed left at (378, 463)
Screenshot: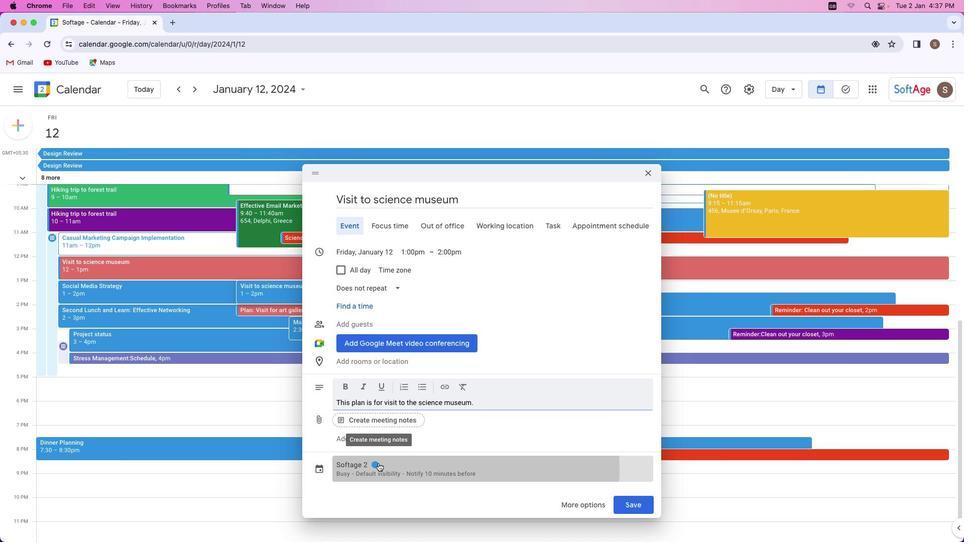 
Action: Mouse moved to (395, 387)
Screenshot: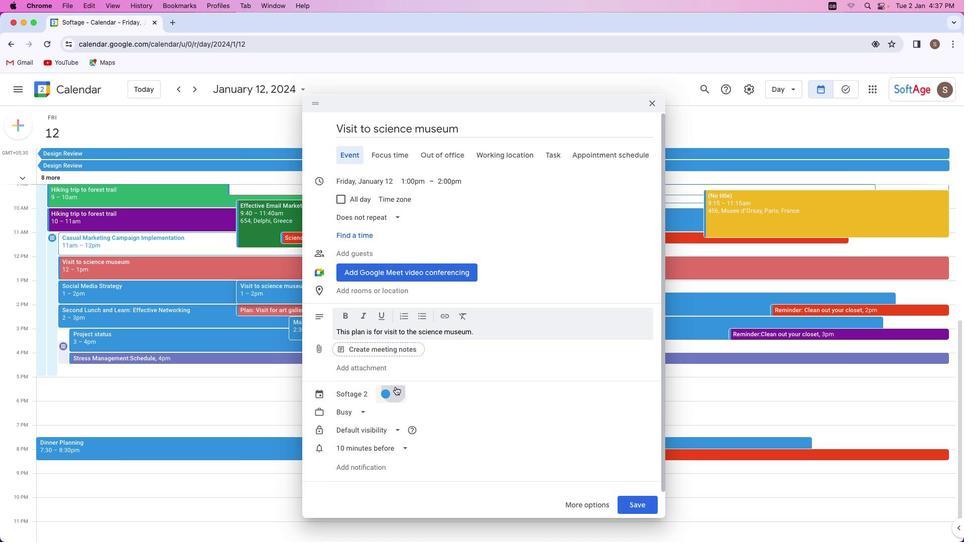 
Action: Mouse pressed left at (395, 387)
Screenshot: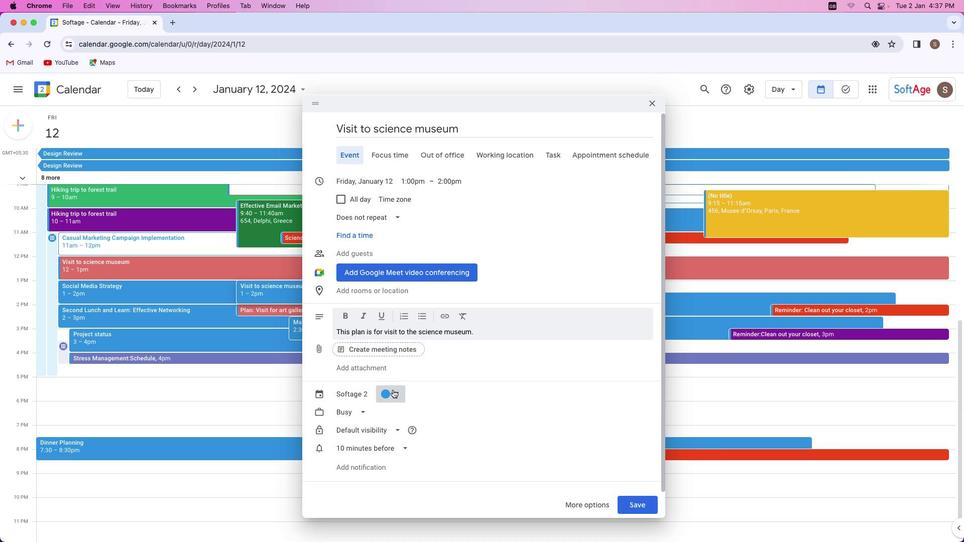 
Action: Mouse moved to (390, 409)
Screenshot: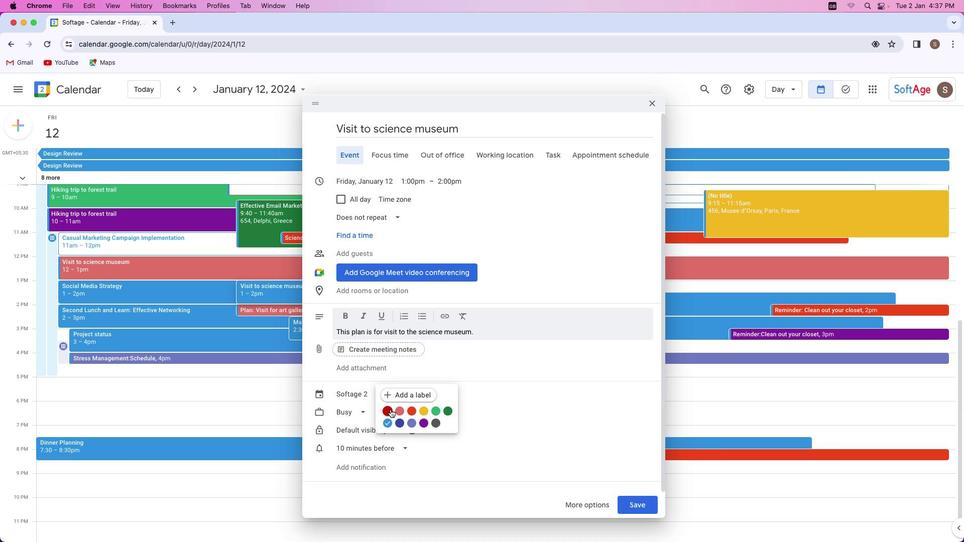 
Action: Mouse pressed left at (390, 409)
Screenshot: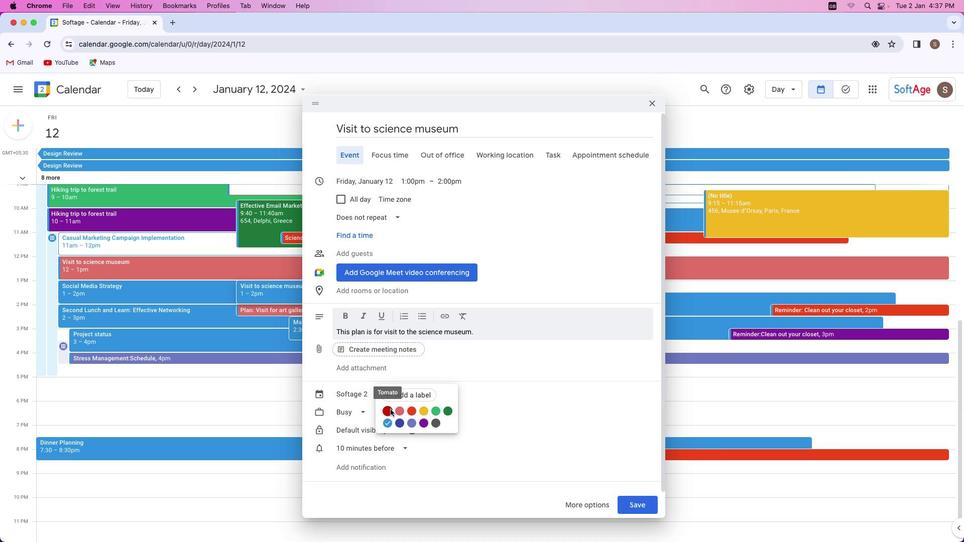 
Action: Mouse moved to (626, 504)
Screenshot: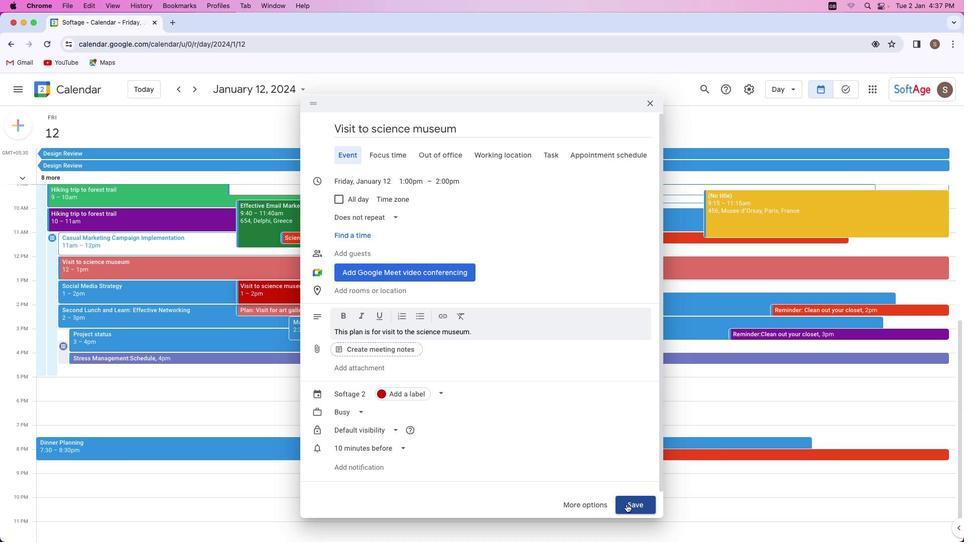 
Action: Mouse pressed left at (626, 504)
Screenshot: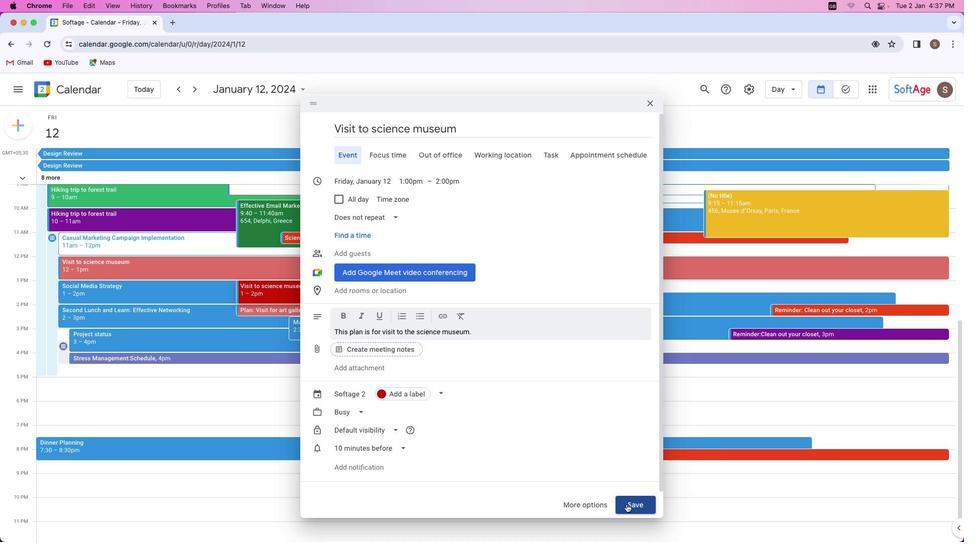 
Action: Mouse moved to (281, 296)
Screenshot: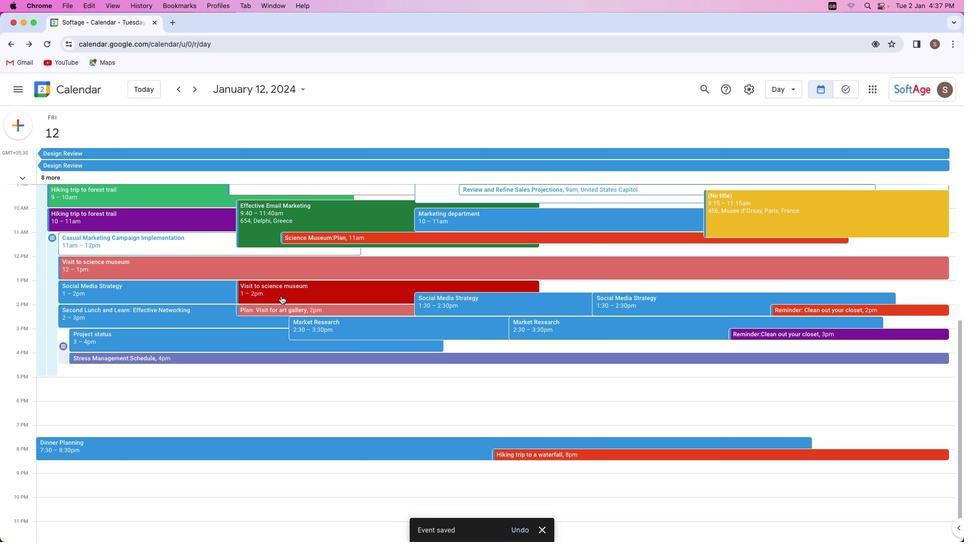 
Action: Mouse pressed left at (281, 296)
Screenshot: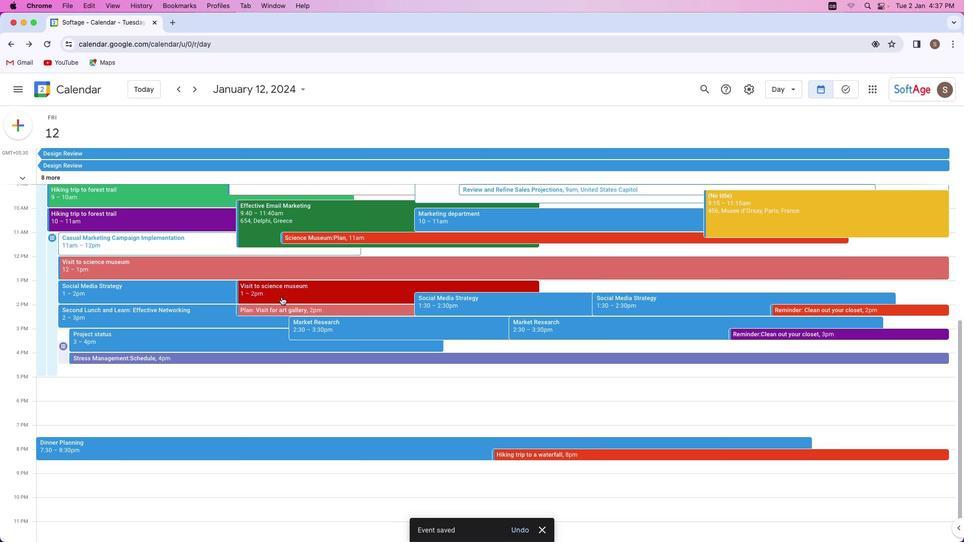 
Action: Mouse moved to (442, 285)
Screenshot: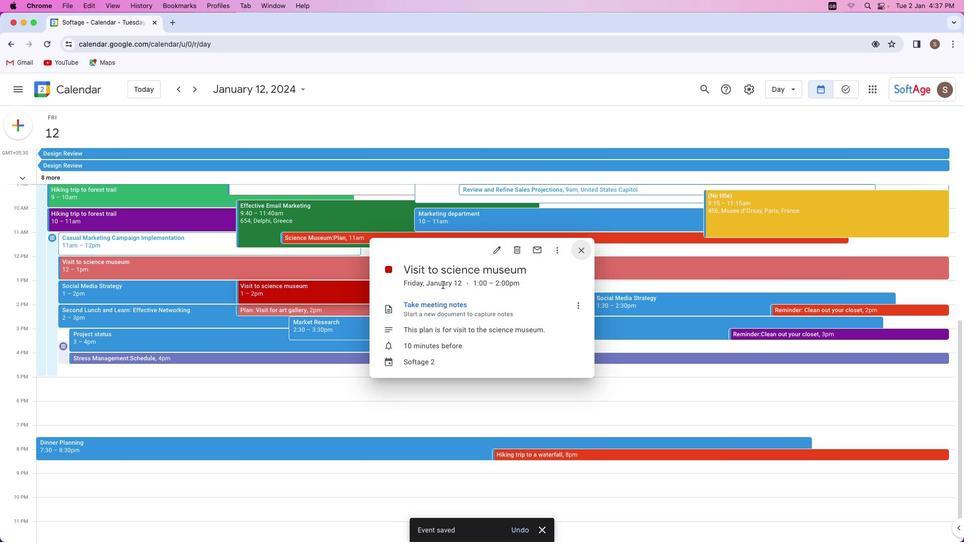 
